 Task: Add in the project TreasureLine a sprint 'Light Speed'.
Action: Mouse moved to (258, 77)
Screenshot: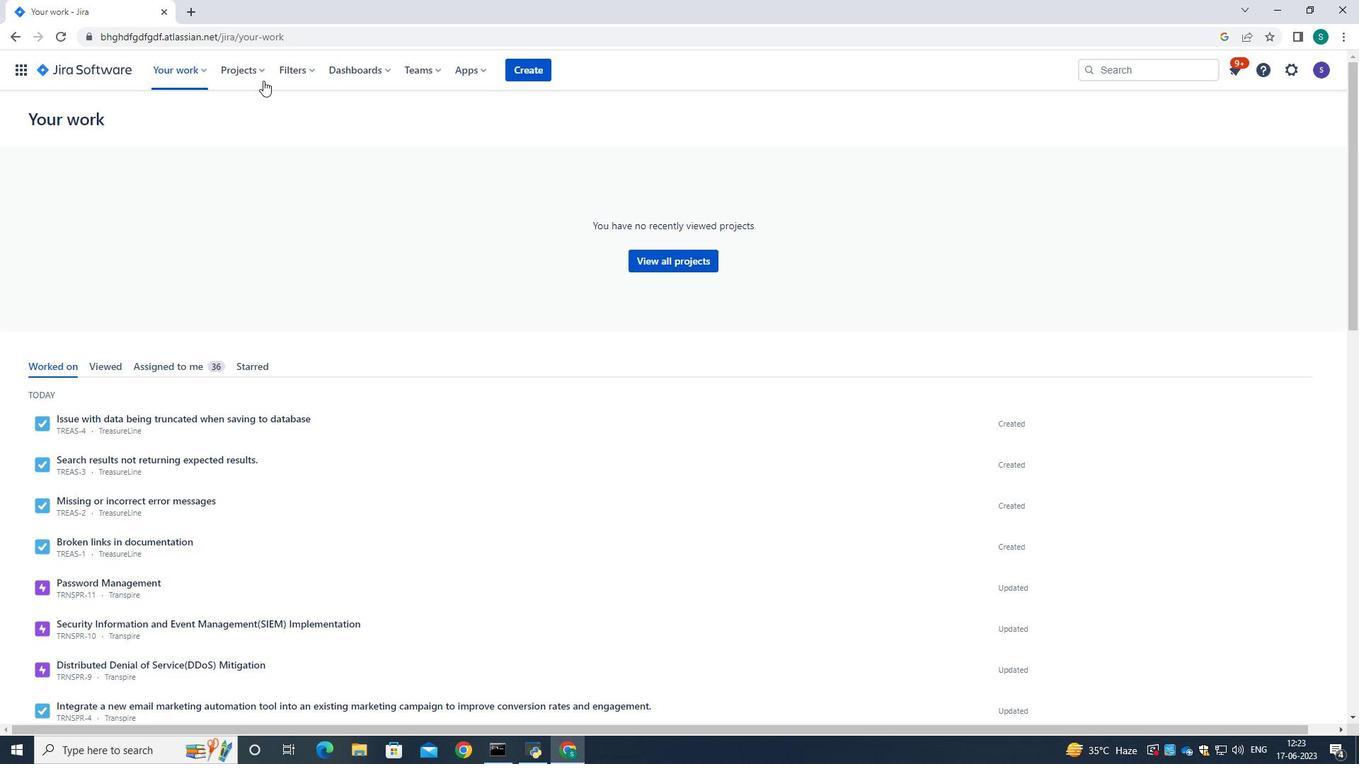 
Action: Mouse pressed left at (258, 77)
Screenshot: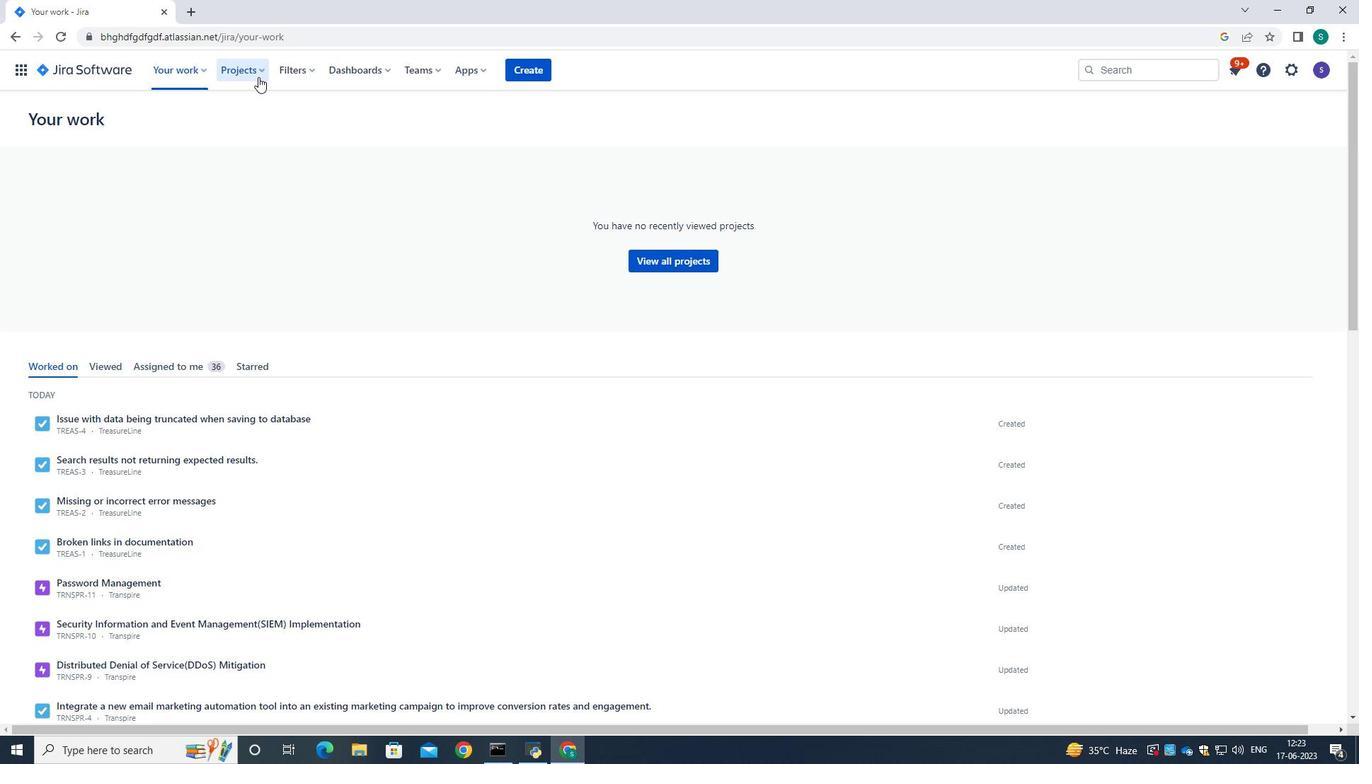 
Action: Mouse moved to (264, 140)
Screenshot: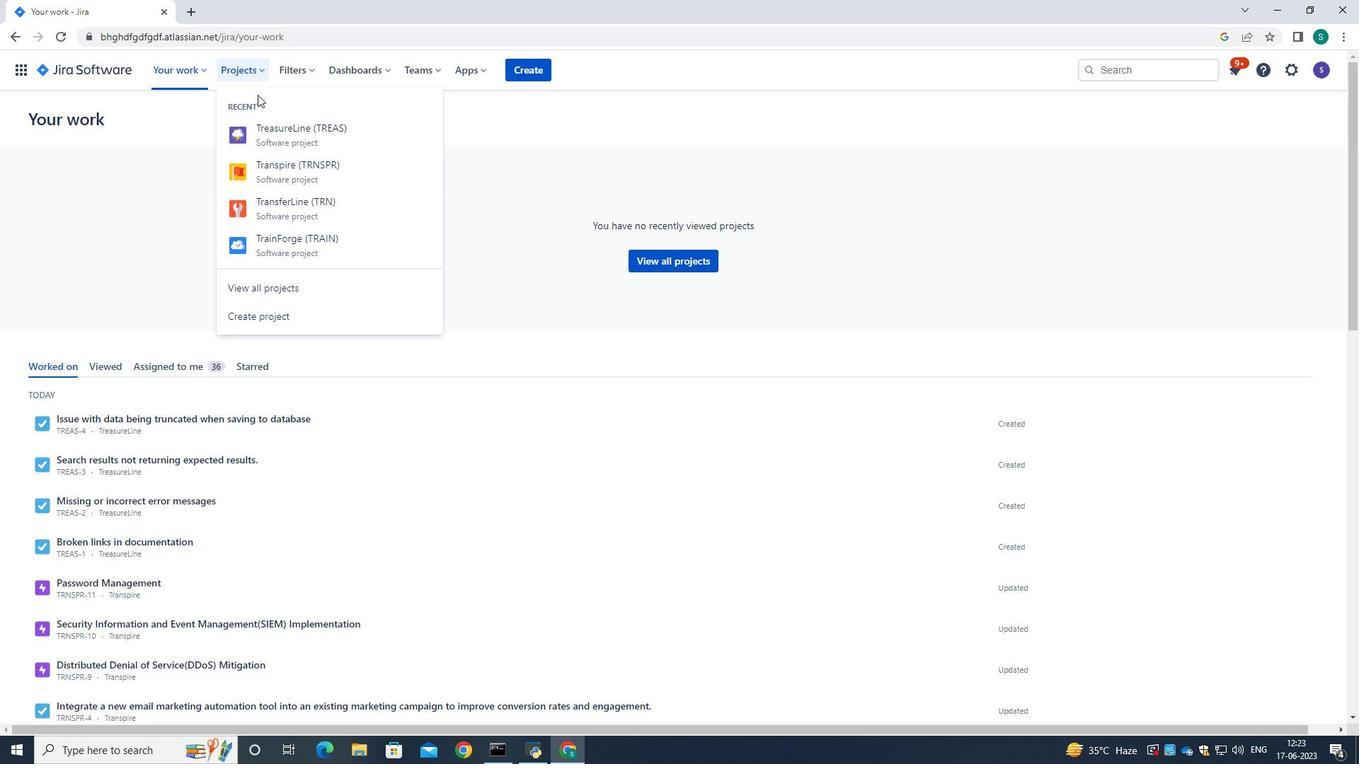 
Action: Mouse pressed left at (264, 140)
Screenshot: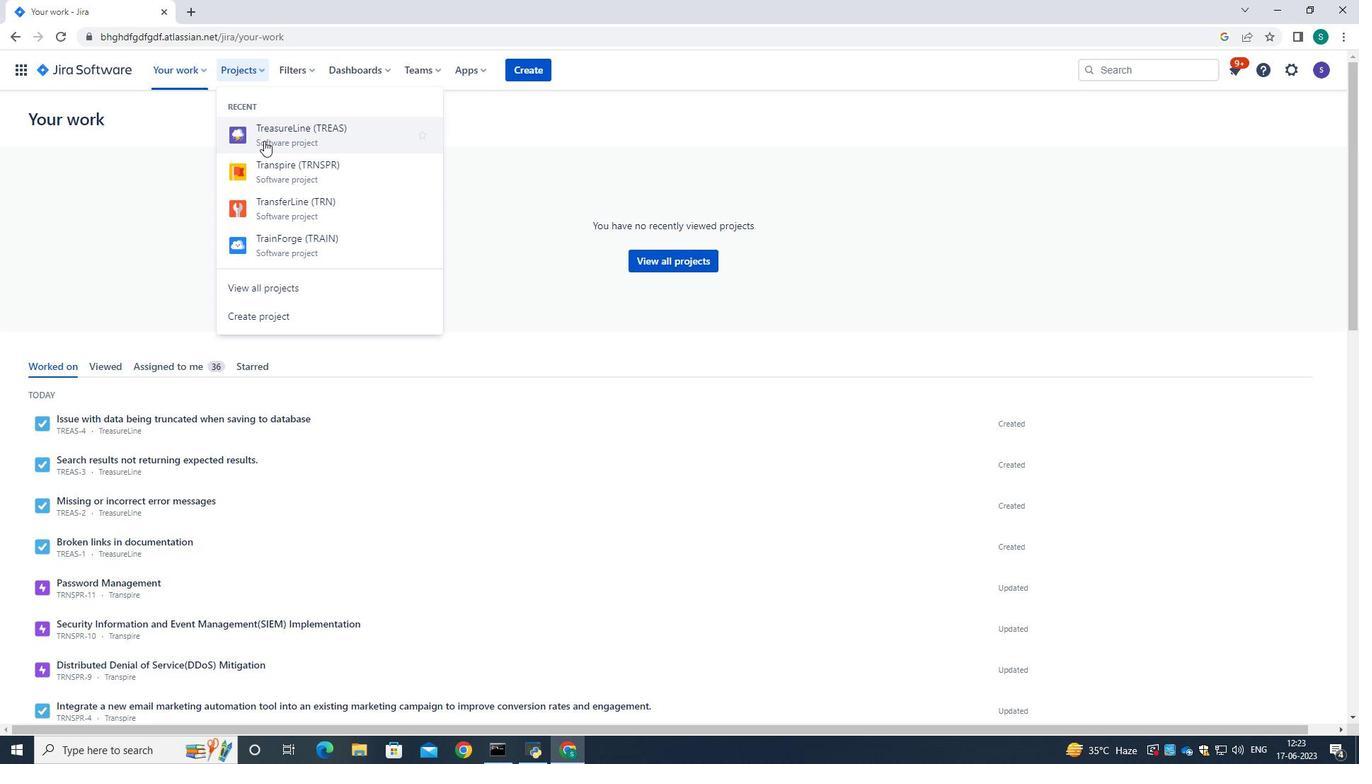 
Action: Mouse moved to (74, 214)
Screenshot: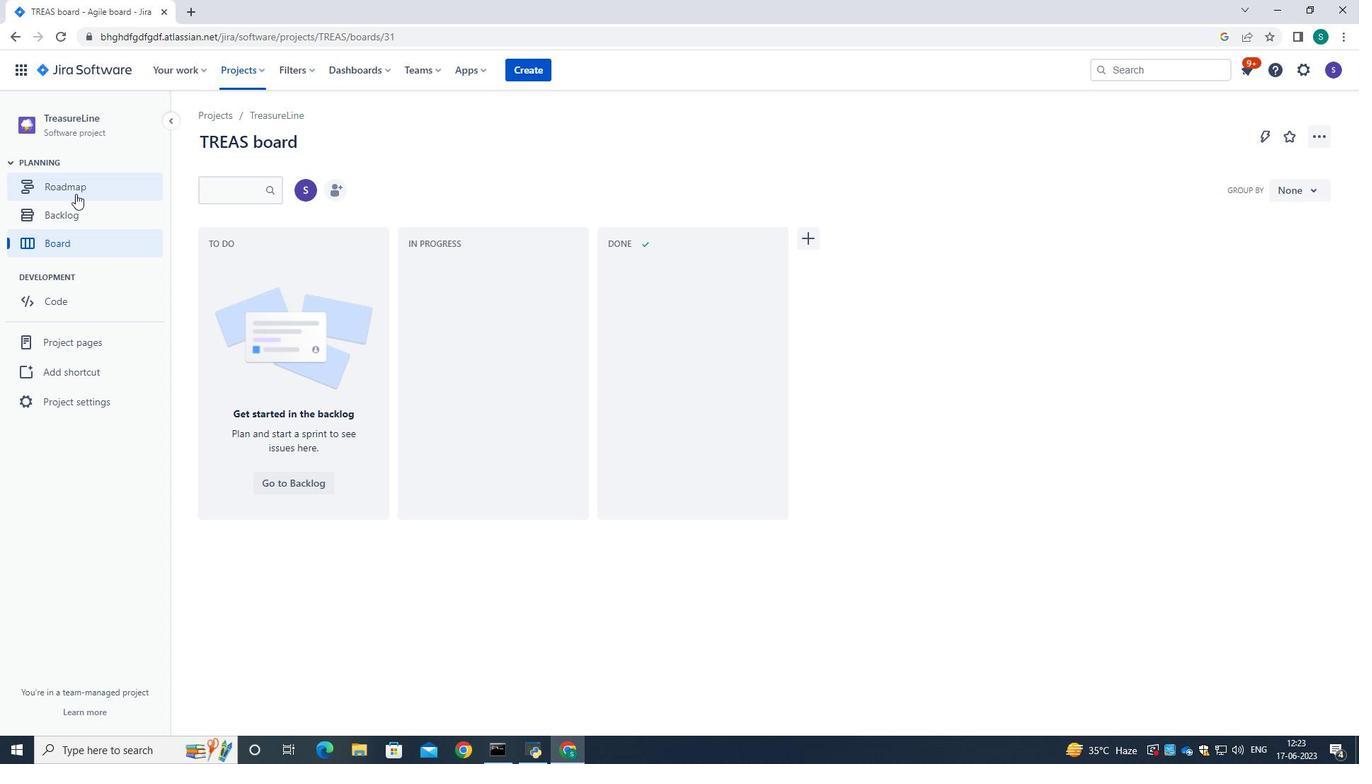 
Action: Mouse pressed left at (74, 214)
Screenshot: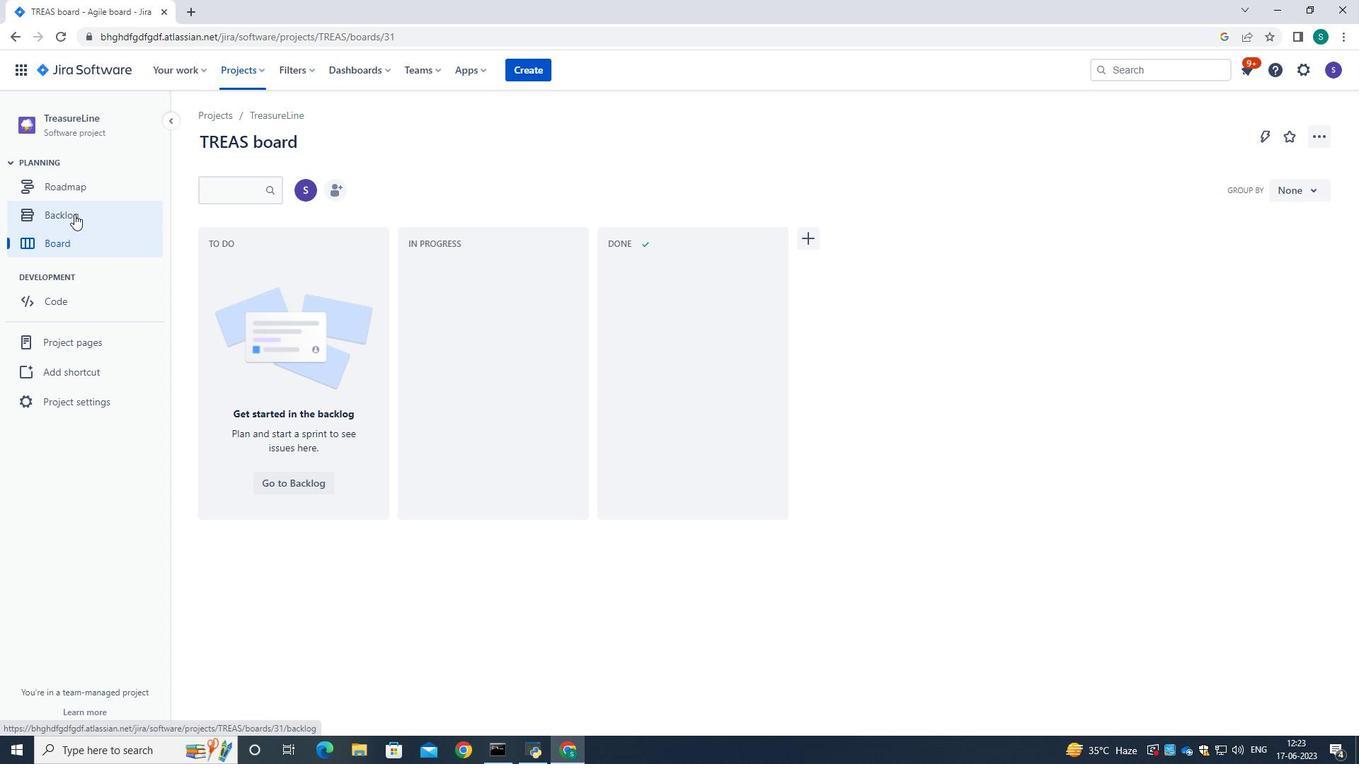 
Action: Mouse moved to (505, 269)
Screenshot: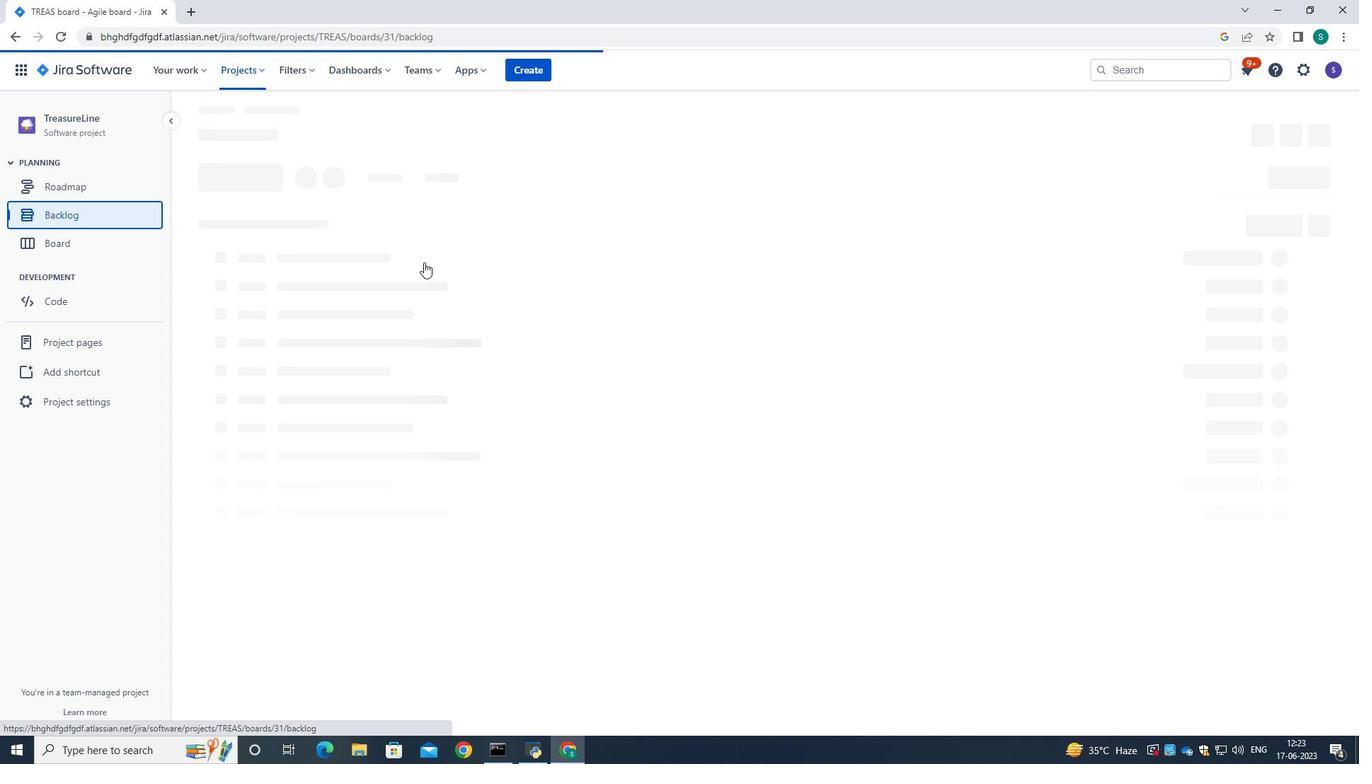 
Action: Mouse scrolled (505, 269) with delta (0, 0)
Screenshot: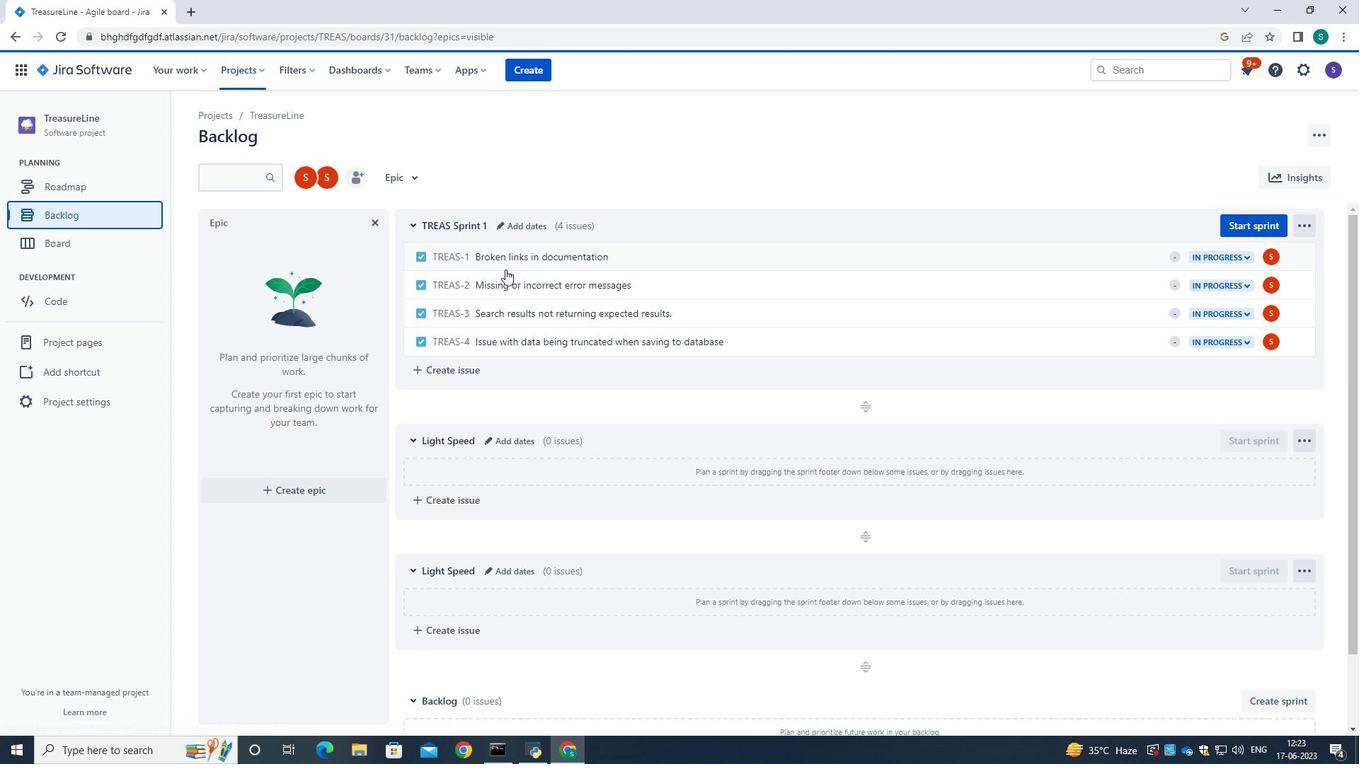 
Action: Mouse scrolled (505, 269) with delta (0, 0)
Screenshot: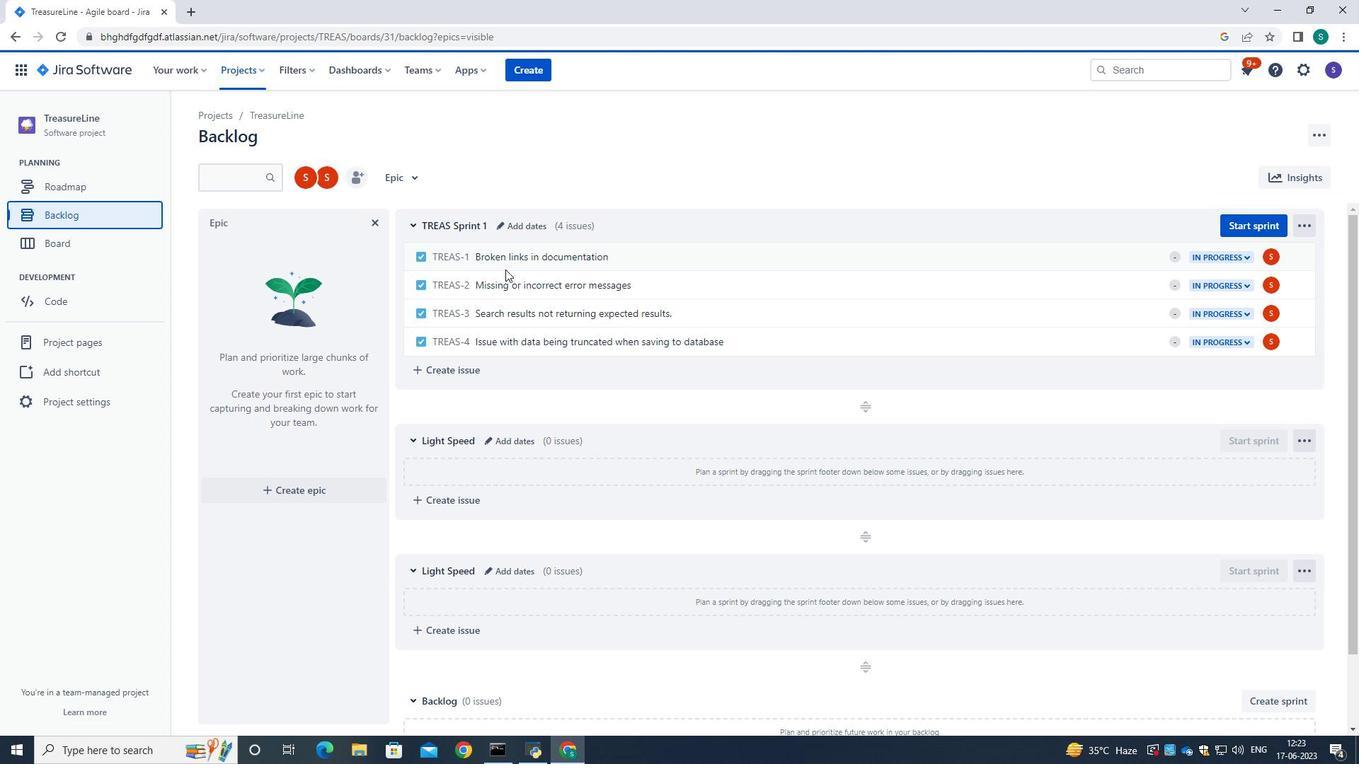 
Action: Mouse scrolled (505, 269) with delta (0, 0)
Screenshot: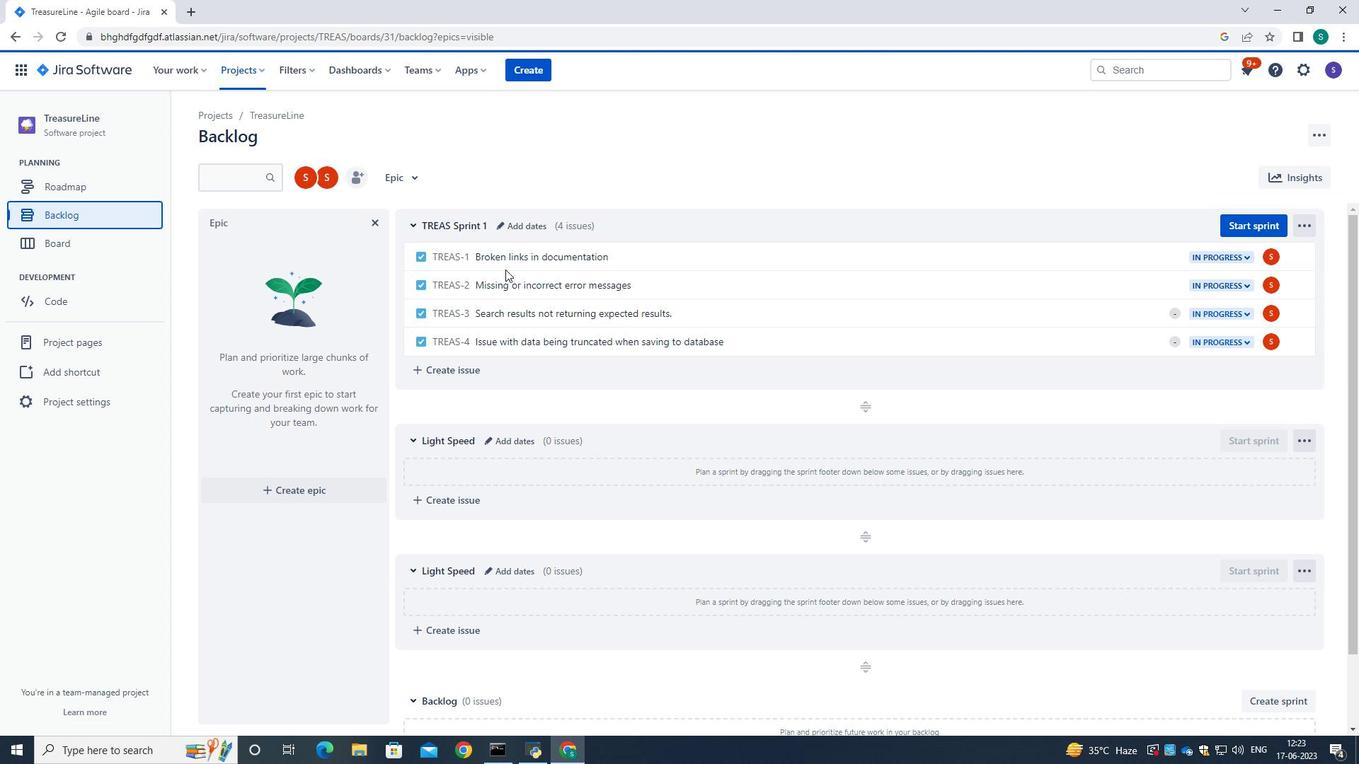 
Action: Mouse scrolled (505, 269) with delta (0, 0)
Screenshot: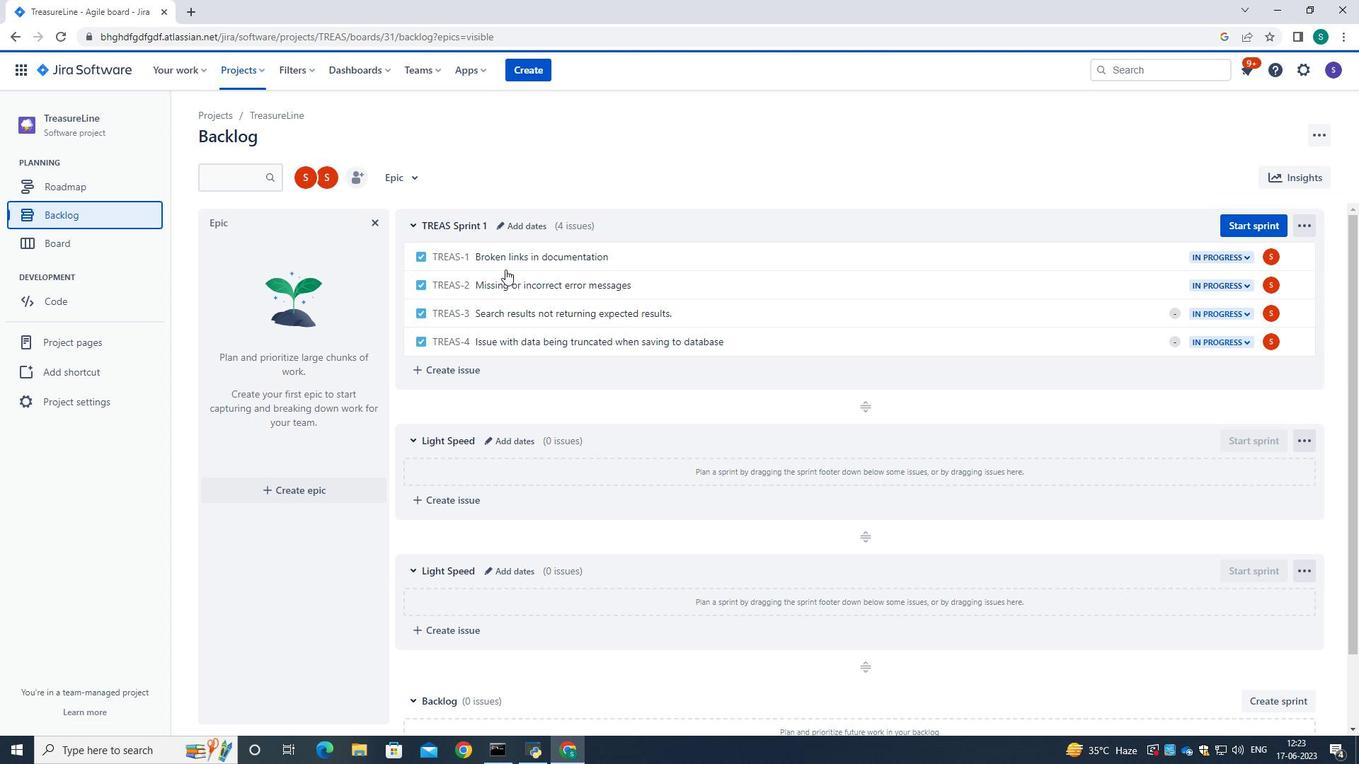 
Action: Mouse scrolled (505, 270) with delta (0, 0)
Screenshot: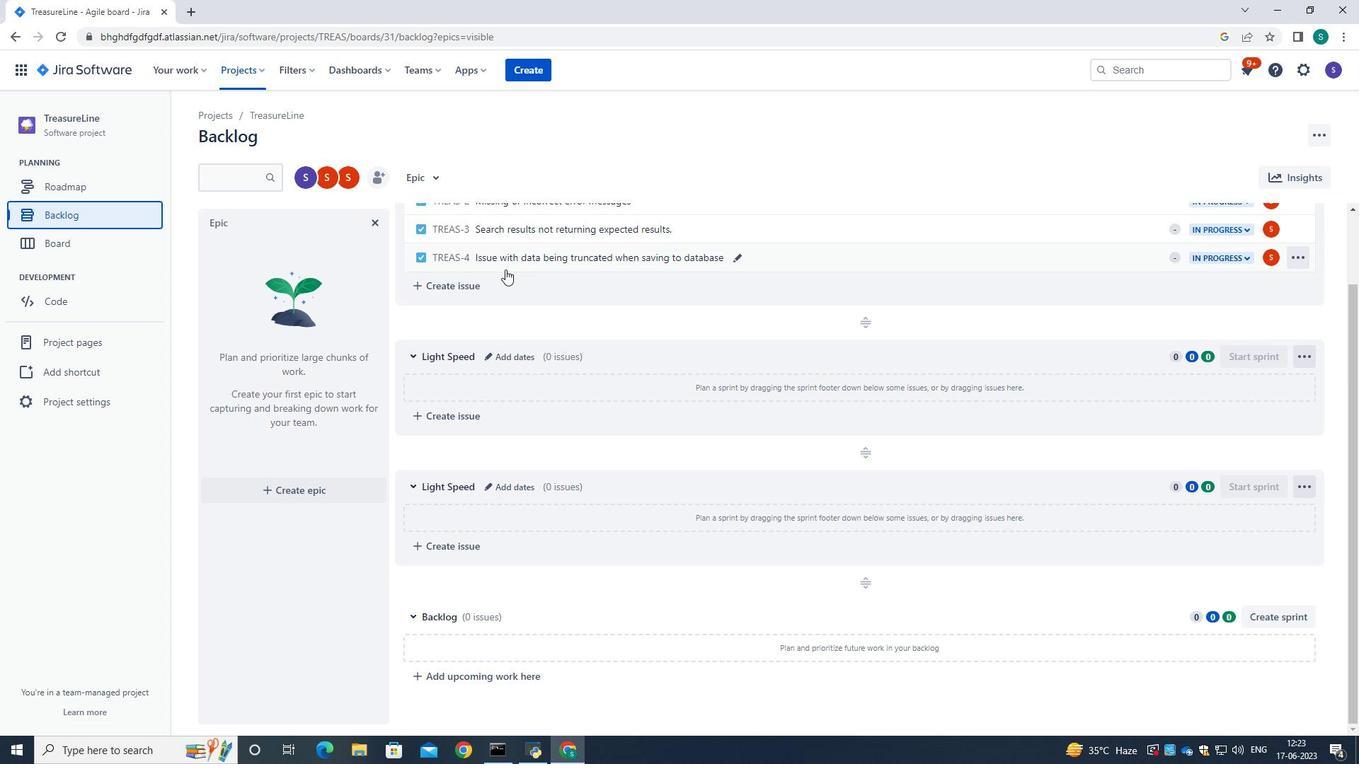 
Action: Mouse scrolled (505, 270) with delta (0, 0)
Screenshot: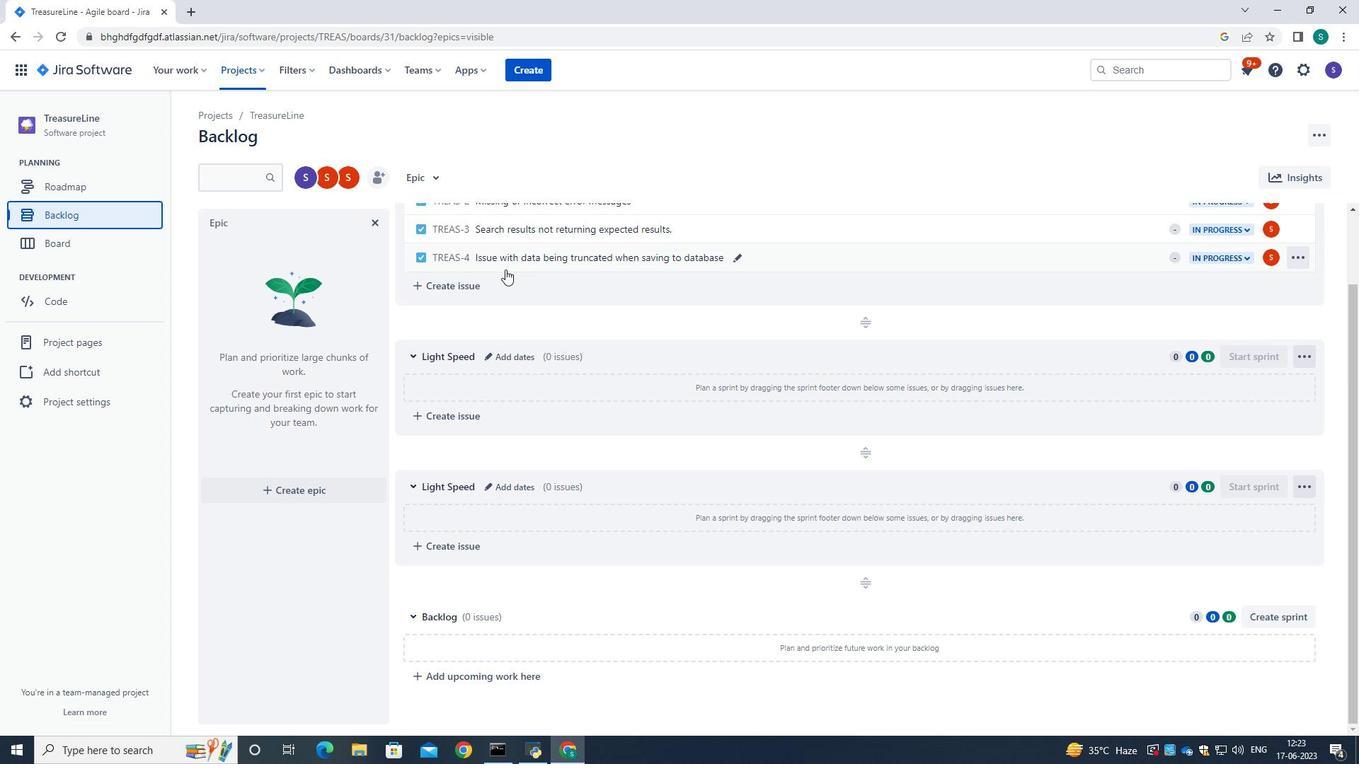 
Action: Mouse scrolled (505, 270) with delta (0, 0)
Screenshot: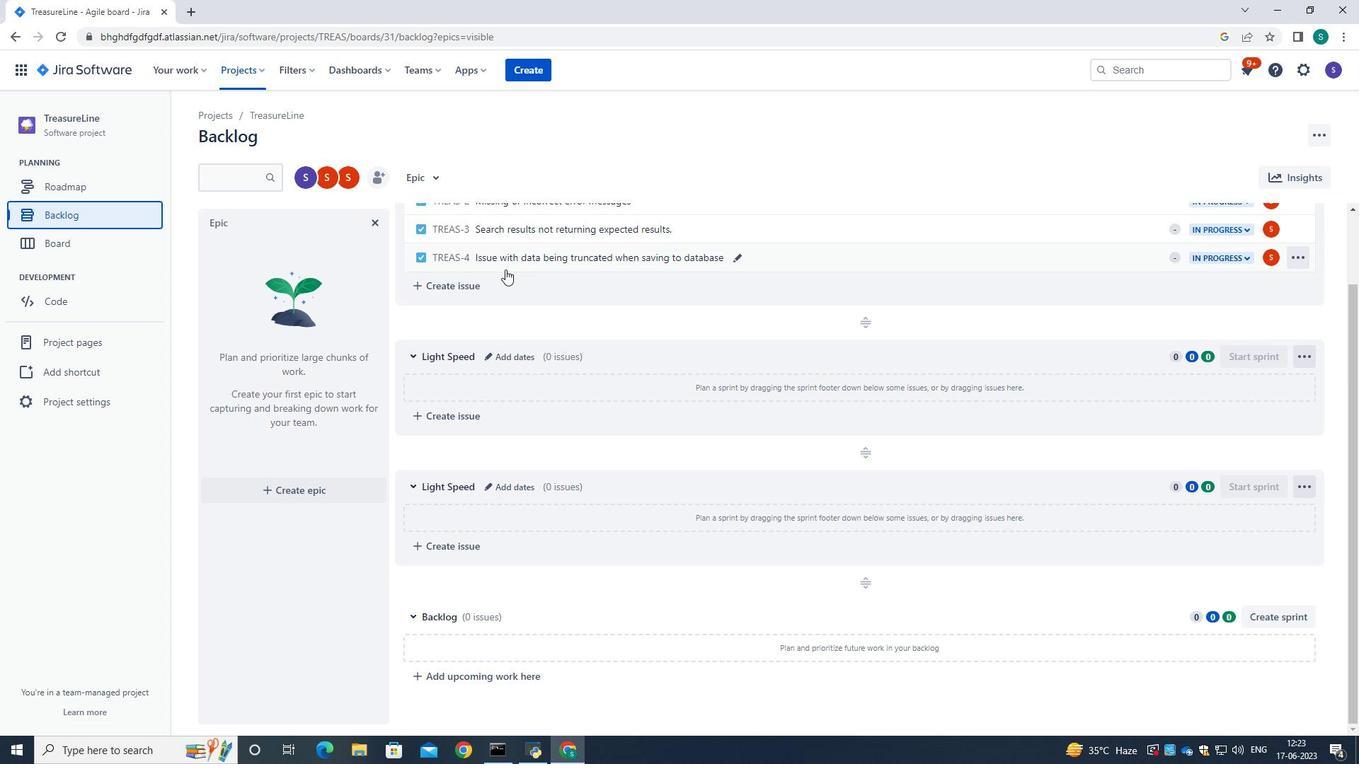 
Action: Mouse scrolled (505, 270) with delta (0, 0)
Screenshot: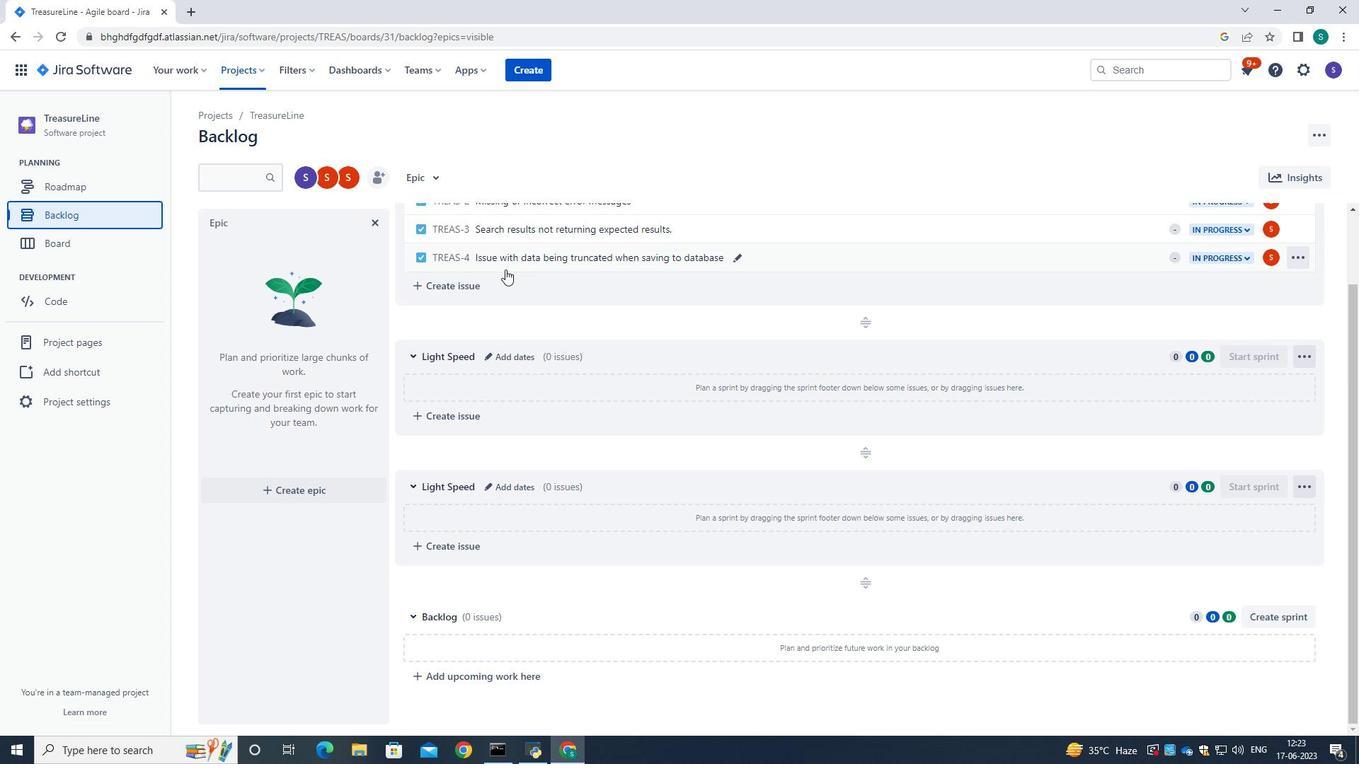
Action: Mouse moved to (506, 270)
Screenshot: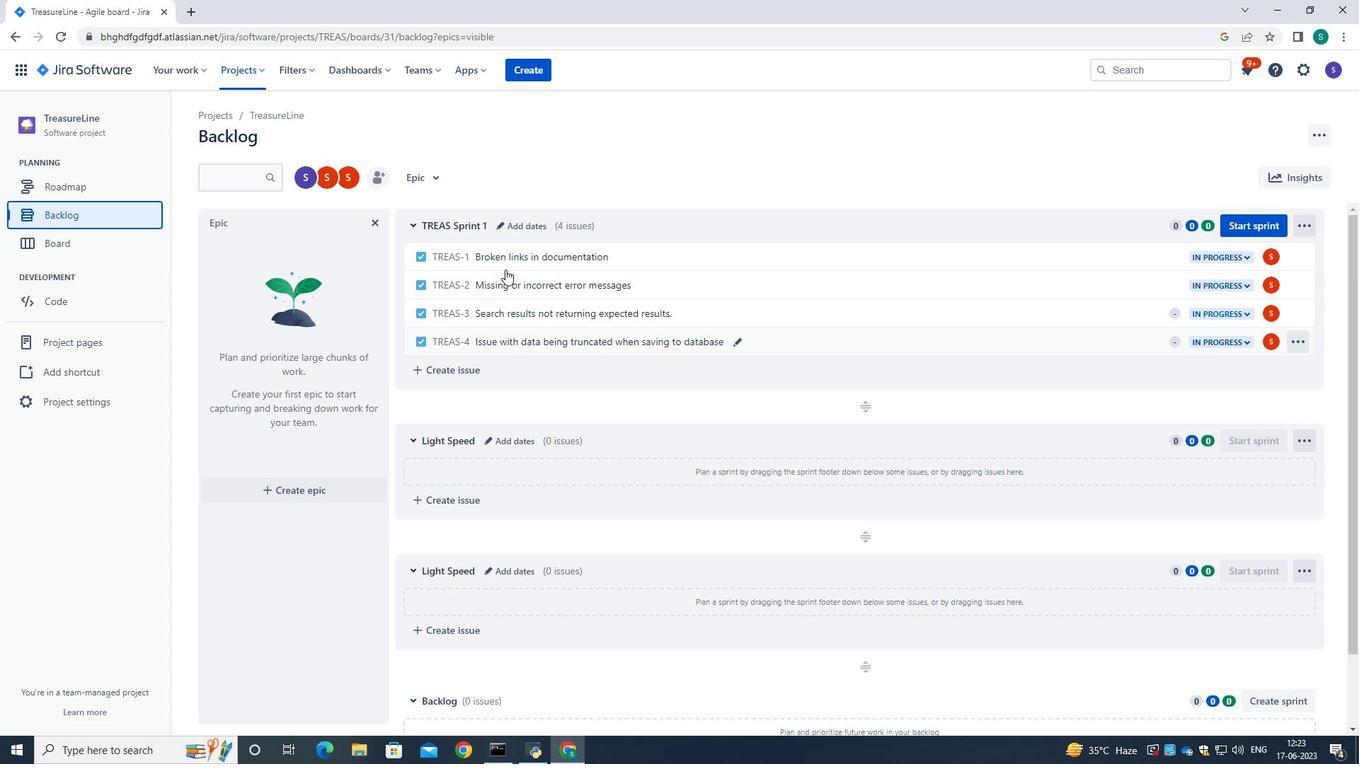 
Action: Mouse scrolled (506, 269) with delta (0, 0)
Screenshot: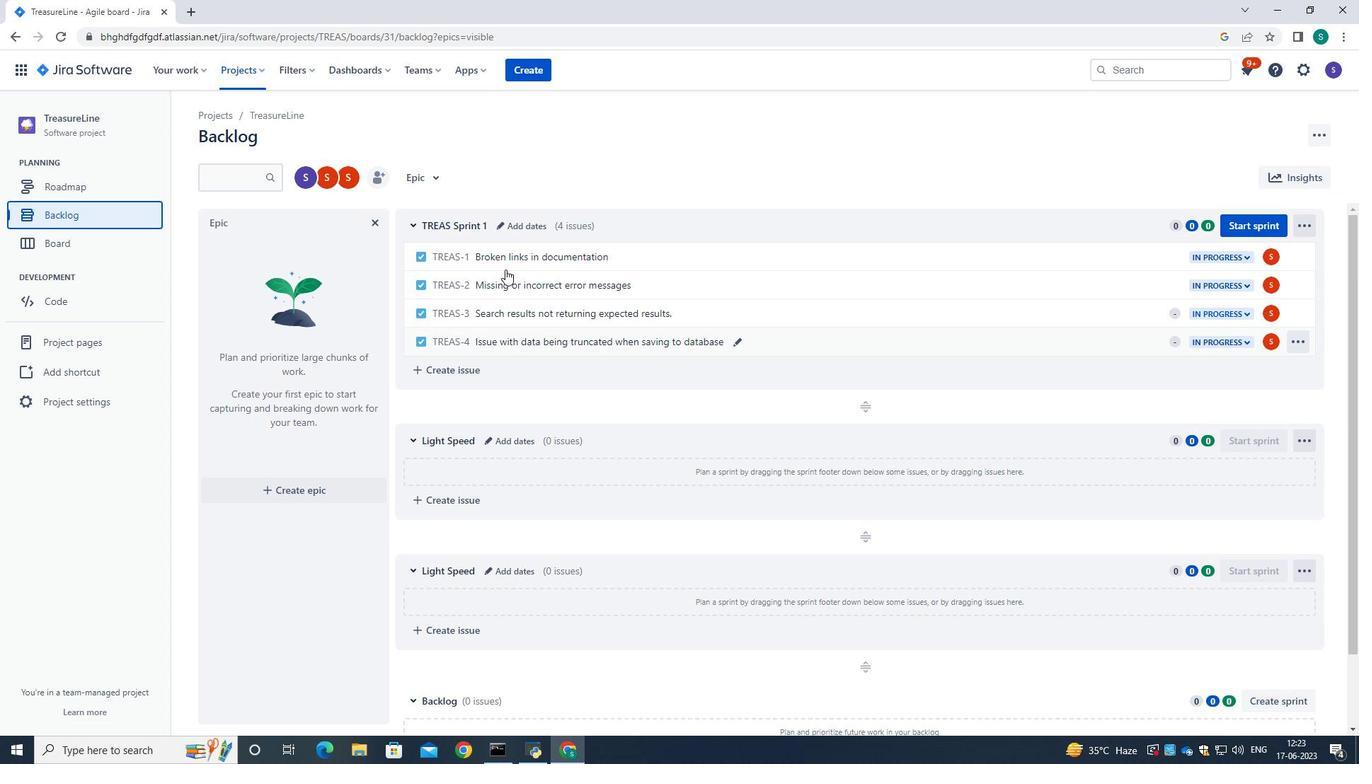 
Action: Mouse moved to (506, 271)
Screenshot: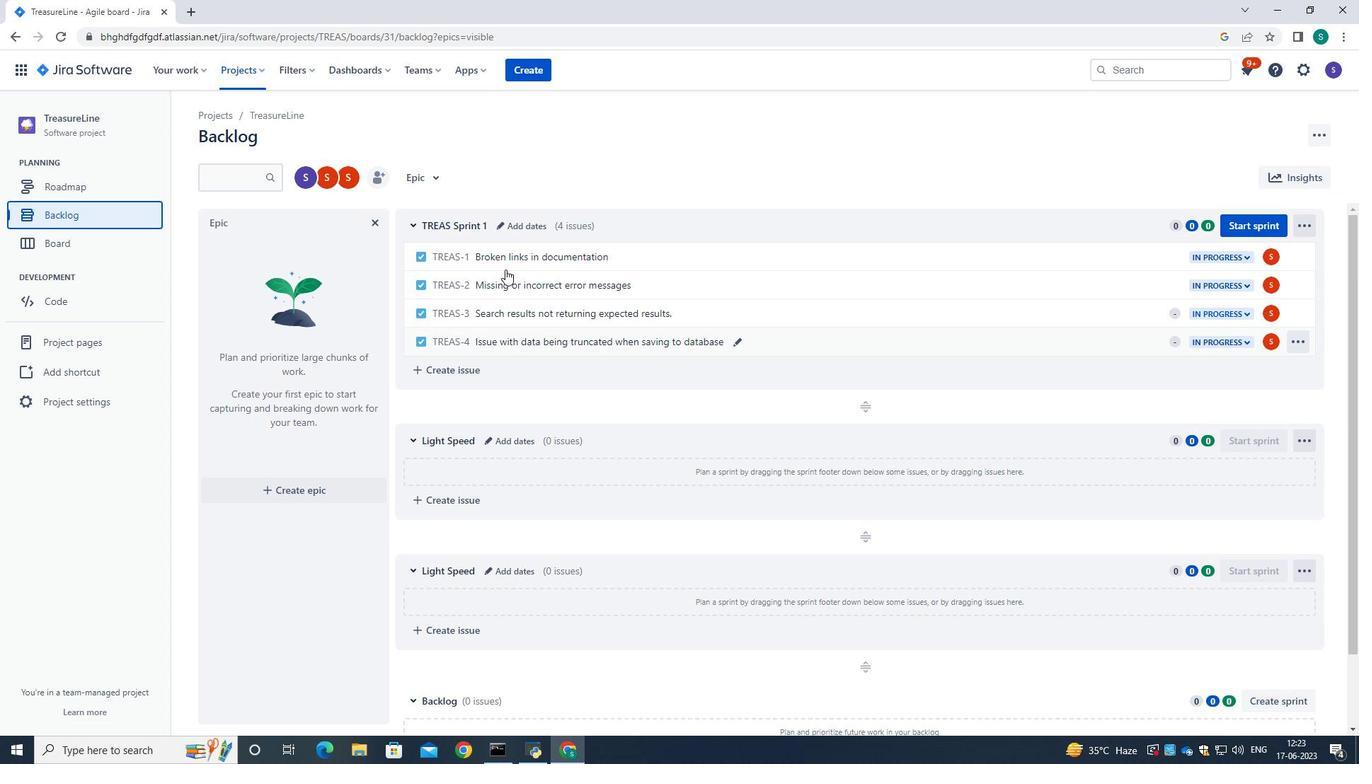 
Action: Mouse scrolled (506, 270) with delta (0, 0)
Screenshot: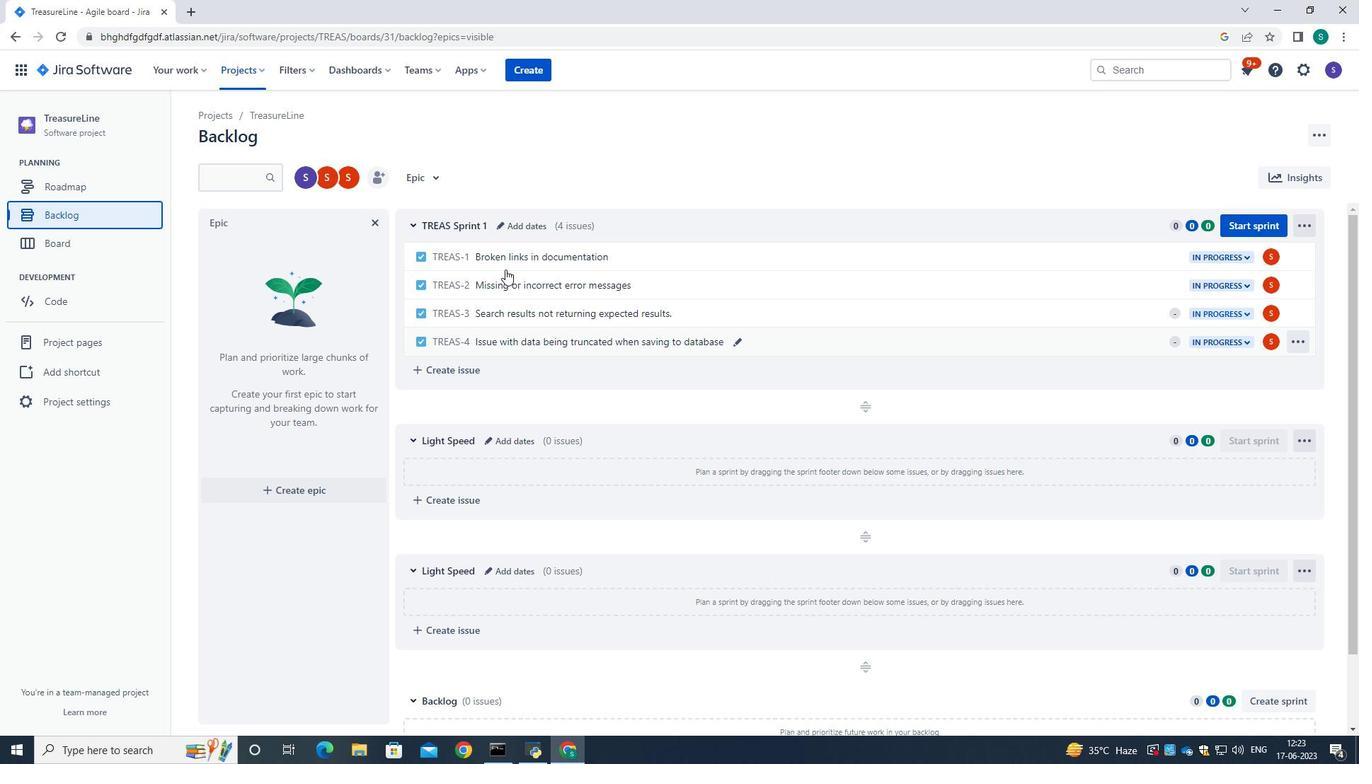 
Action: Mouse scrolled (506, 270) with delta (0, 0)
Screenshot: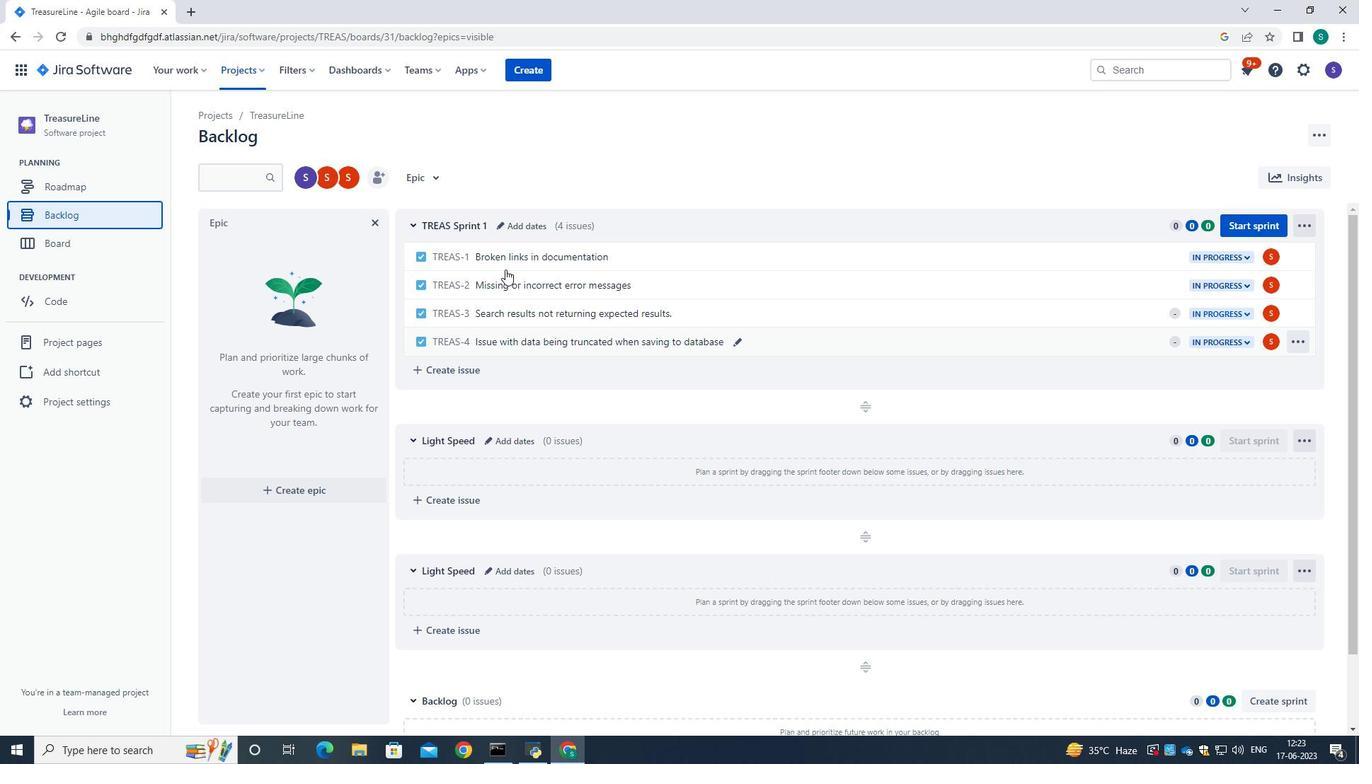 
Action: Mouse scrolled (506, 270) with delta (0, 0)
Screenshot: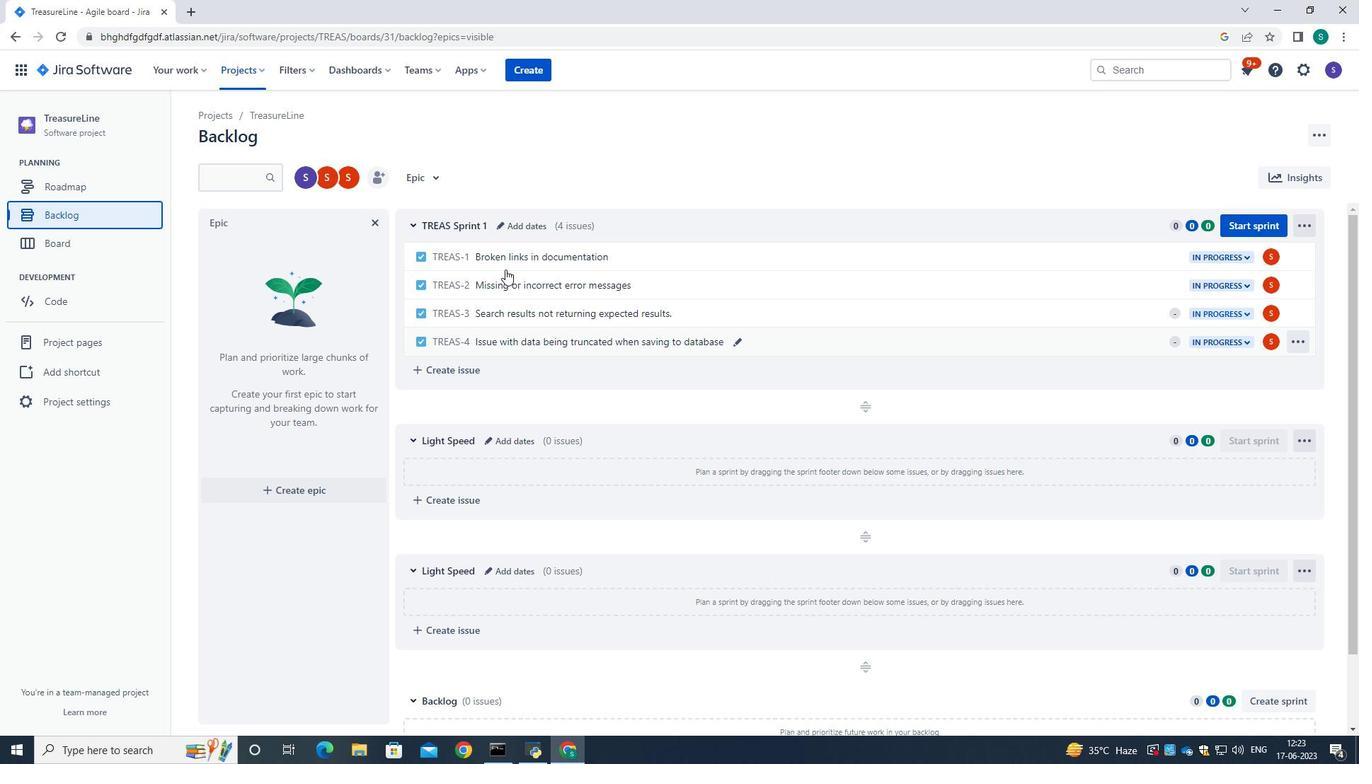
Action: Mouse scrolled (506, 270) with delta (0, 0)
Screenshot: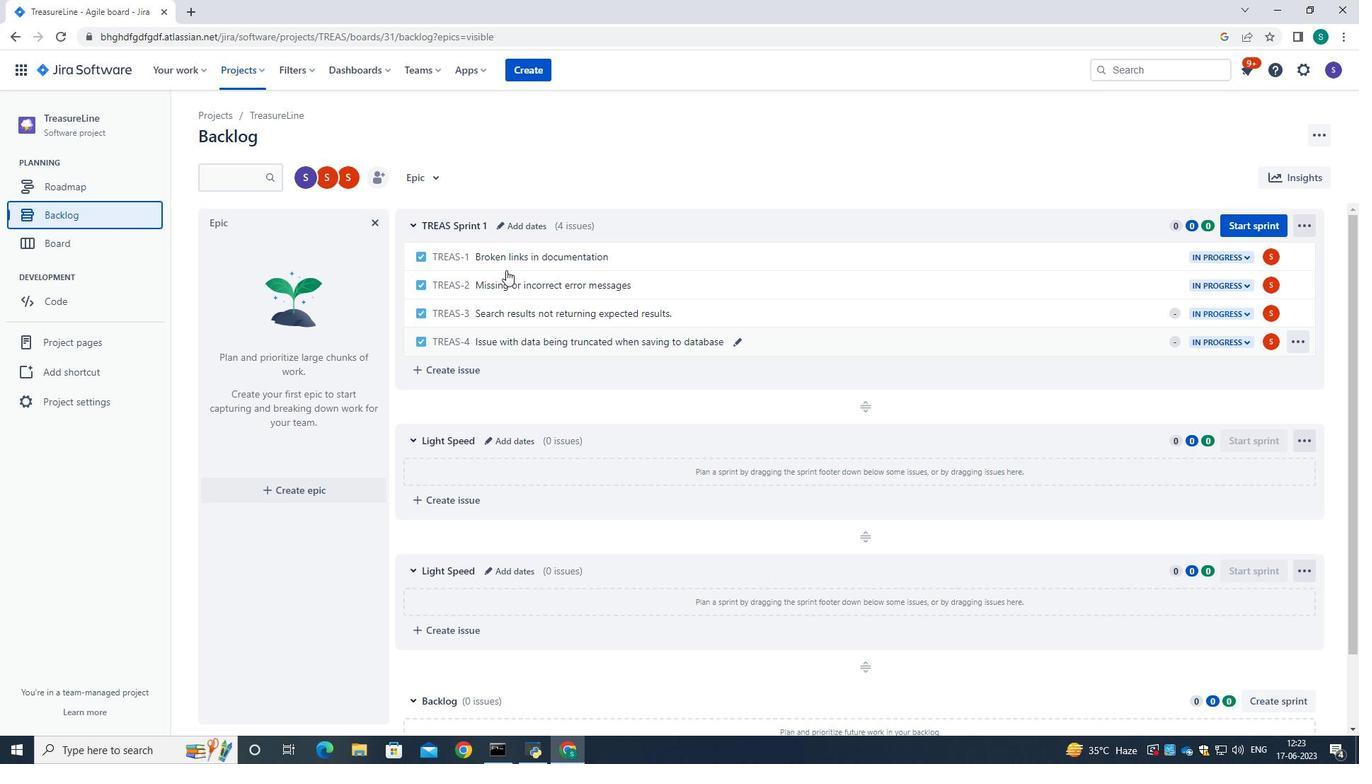 
Action: Mouse moved to (509, 273)
Screenshot: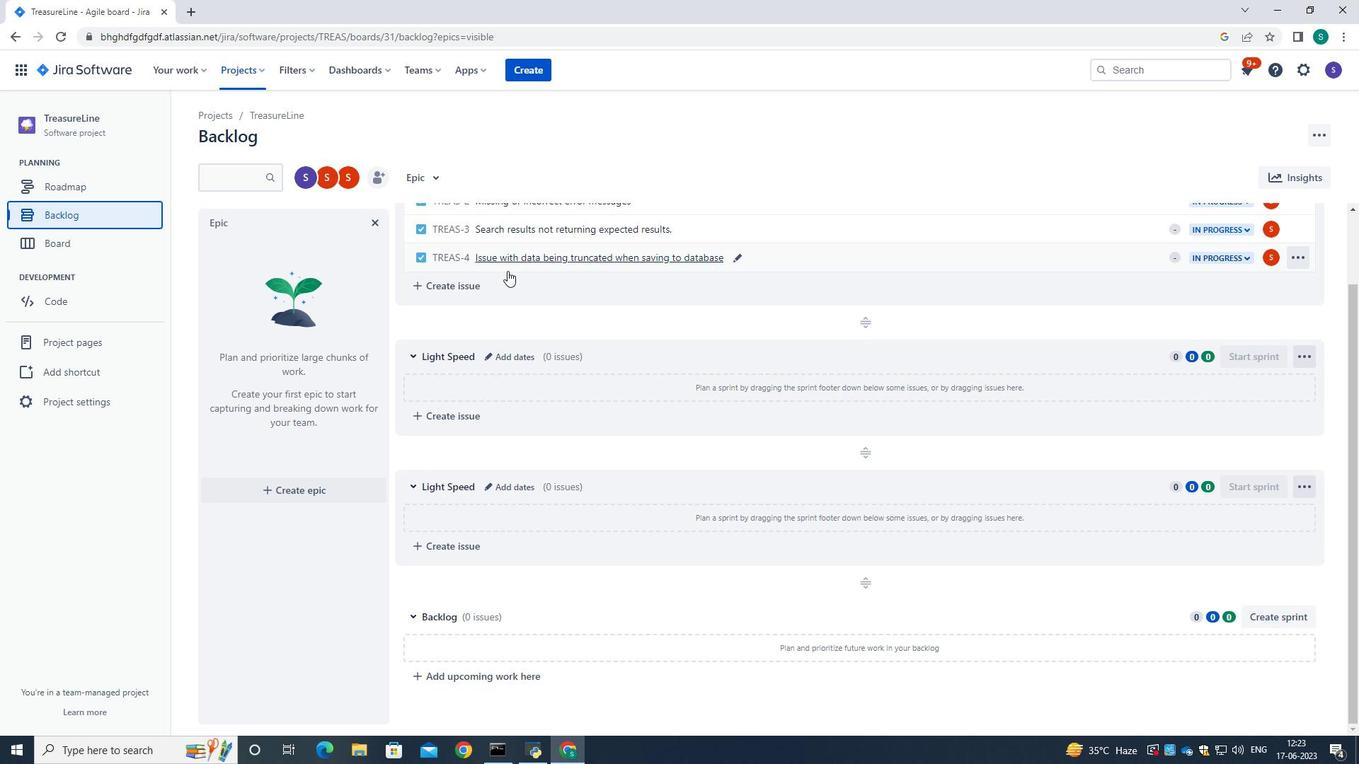 
Action: Mouse scrolled (509, 272) with delta (0, 0)
Screenshot: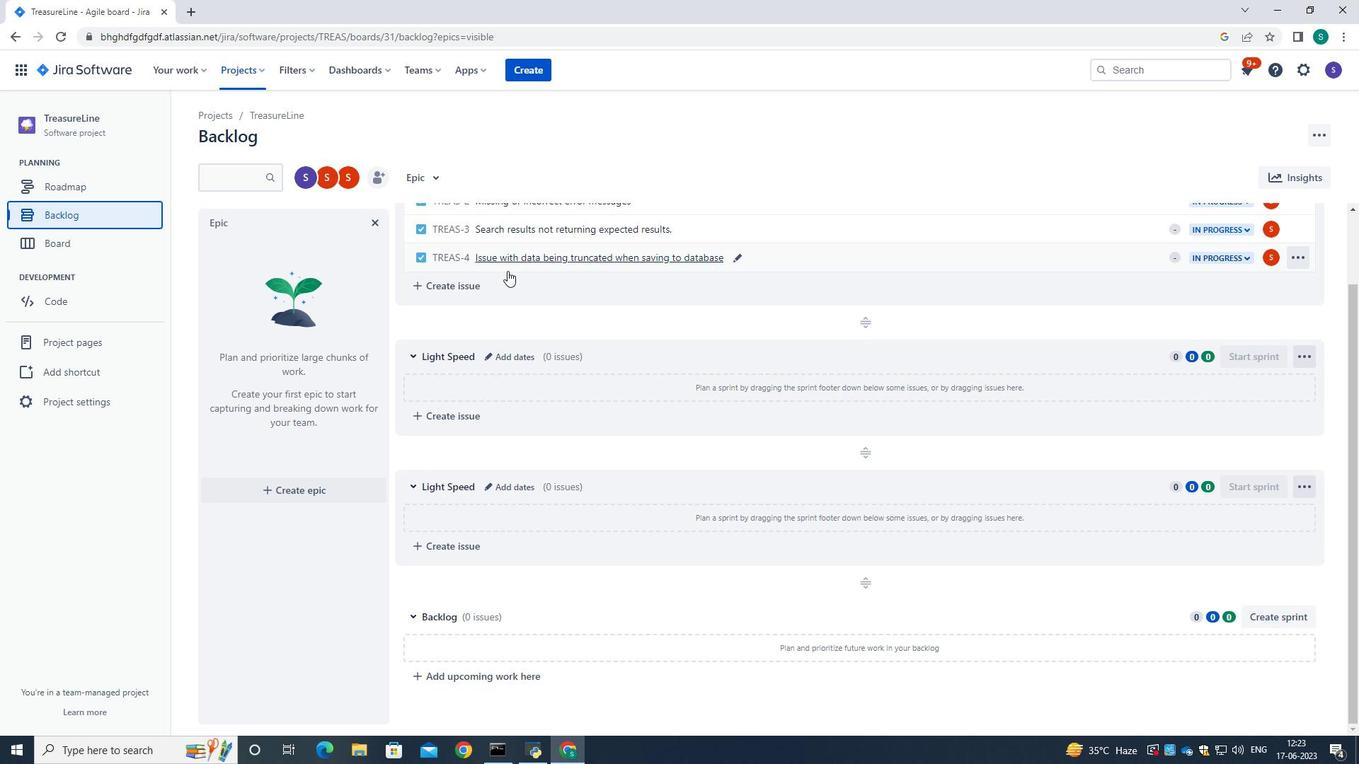 
Action: Mouse moved to (1296, 616)
Screenshot: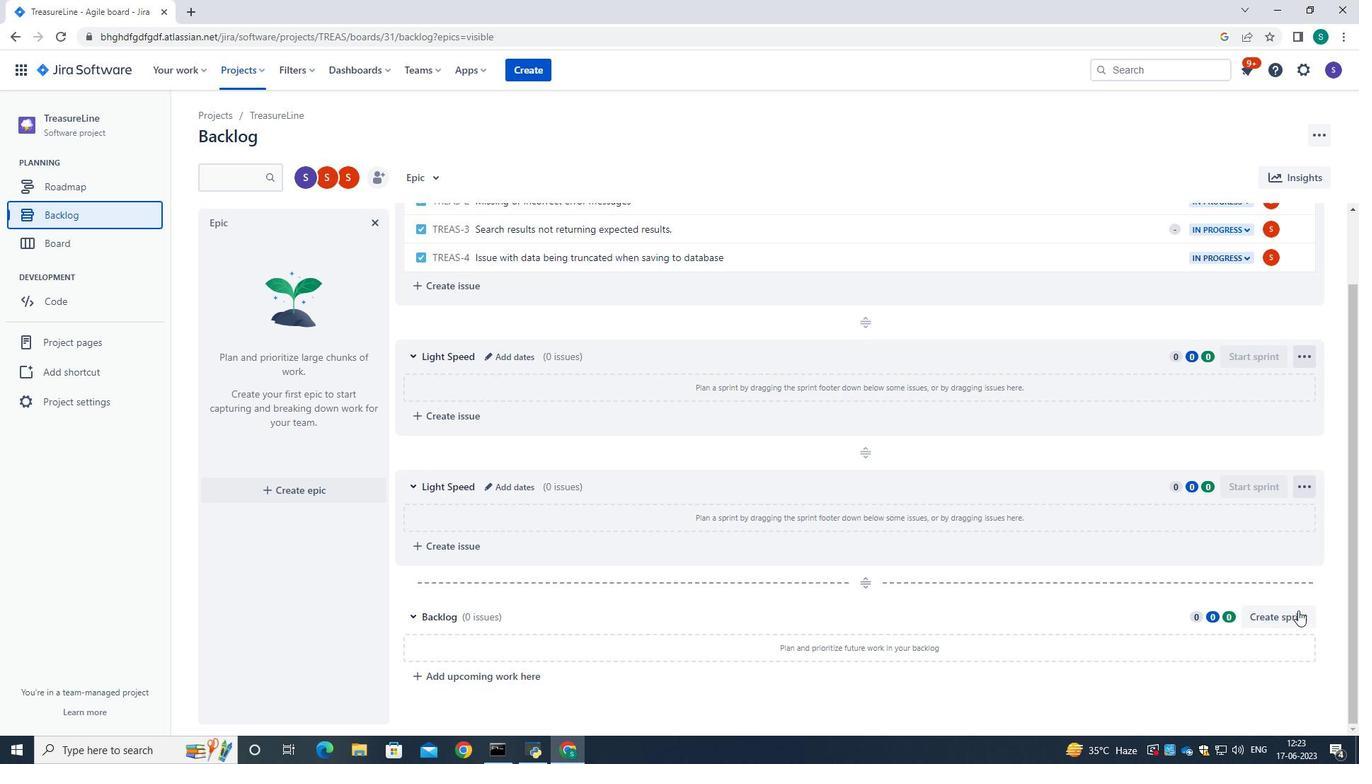 
Action: Mouse pressed left at (1296, 616)
Screenshot: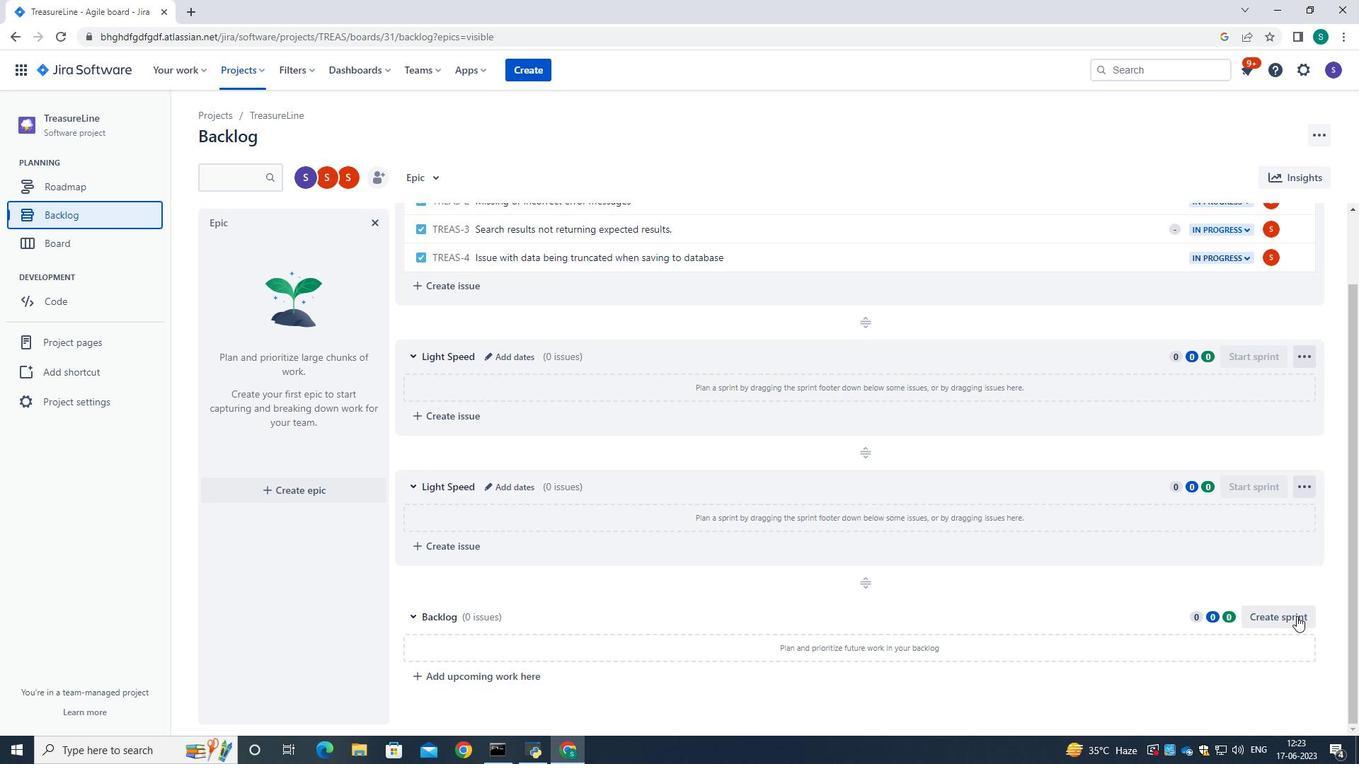 
Action: Mouse moved to (499, 622)
Screenshot: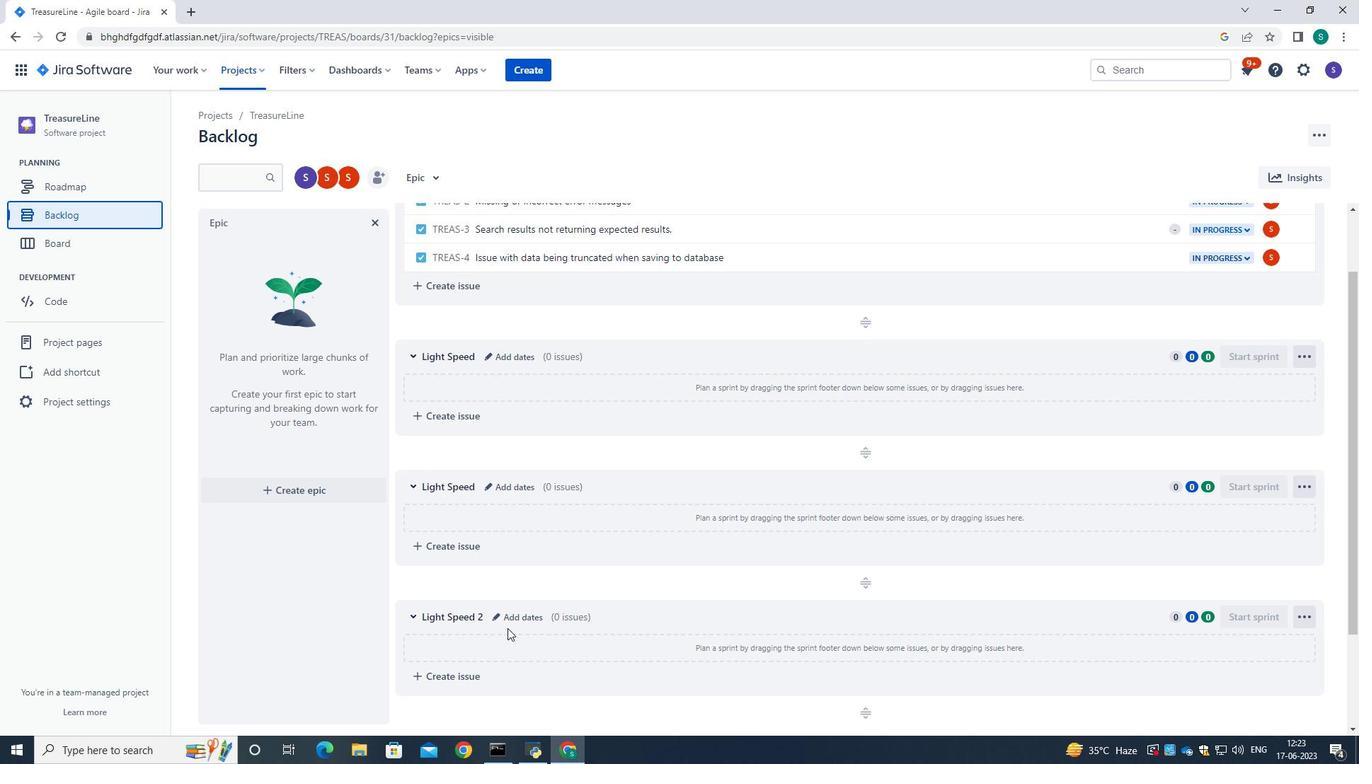 
Action: Mouse pressed left at (499, 622)
Screenshot: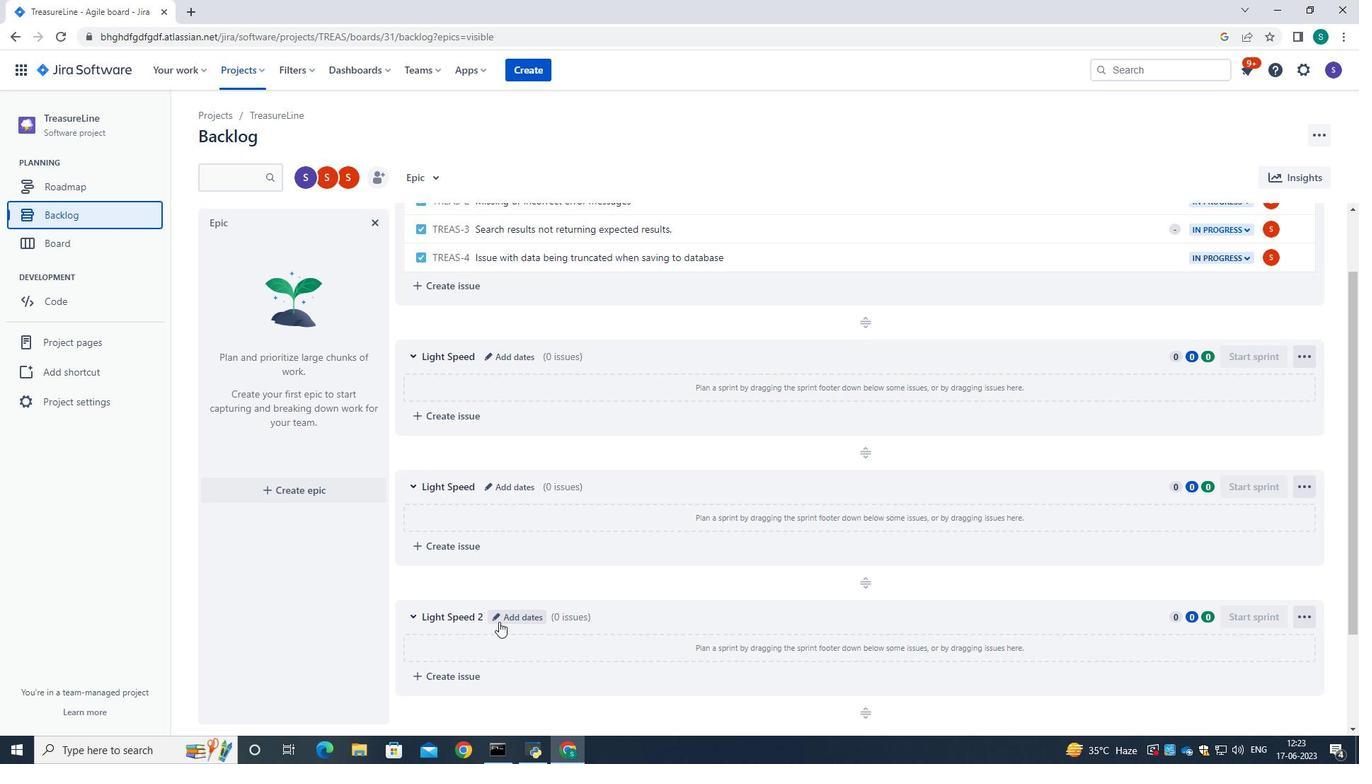 
Action: Mouse moved to (577, 181)
Screenshot: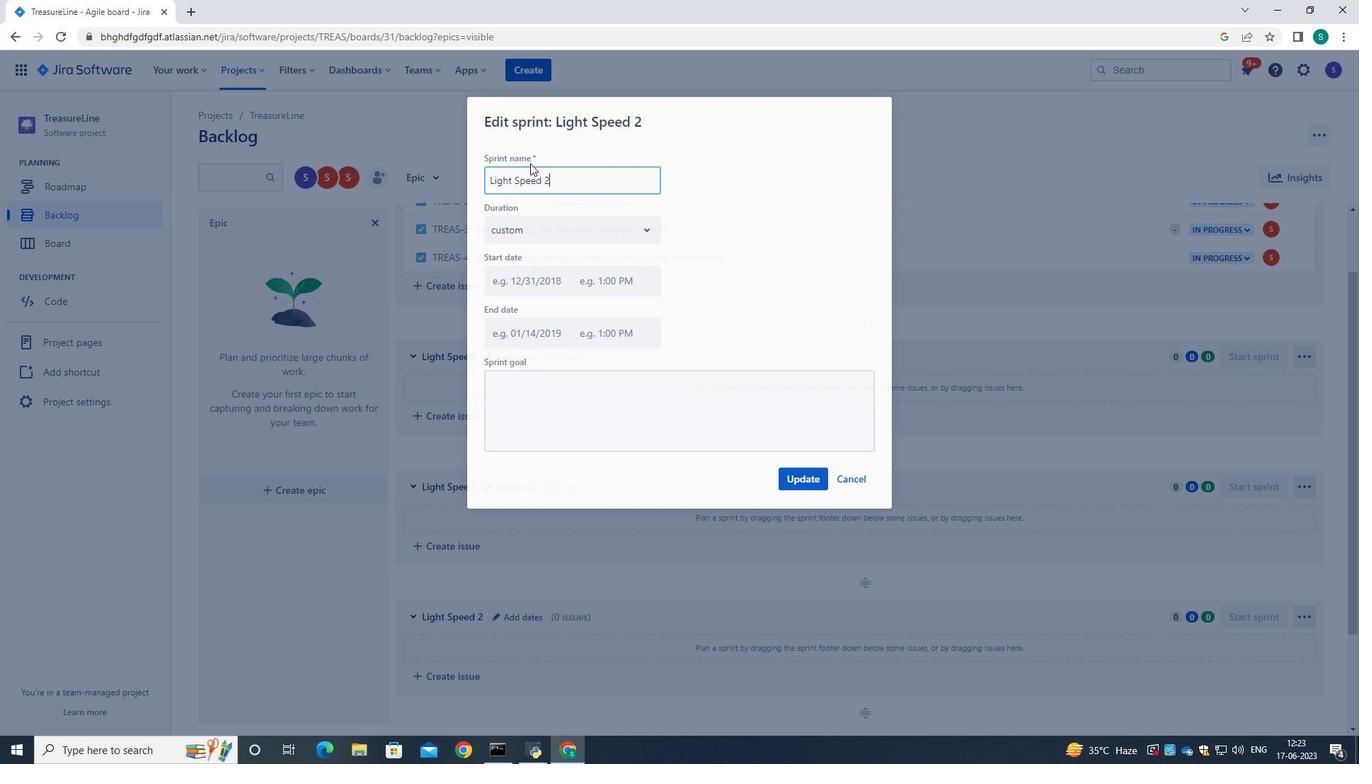 
Action: Mouse pressed left at (577, 181)
Screenshot: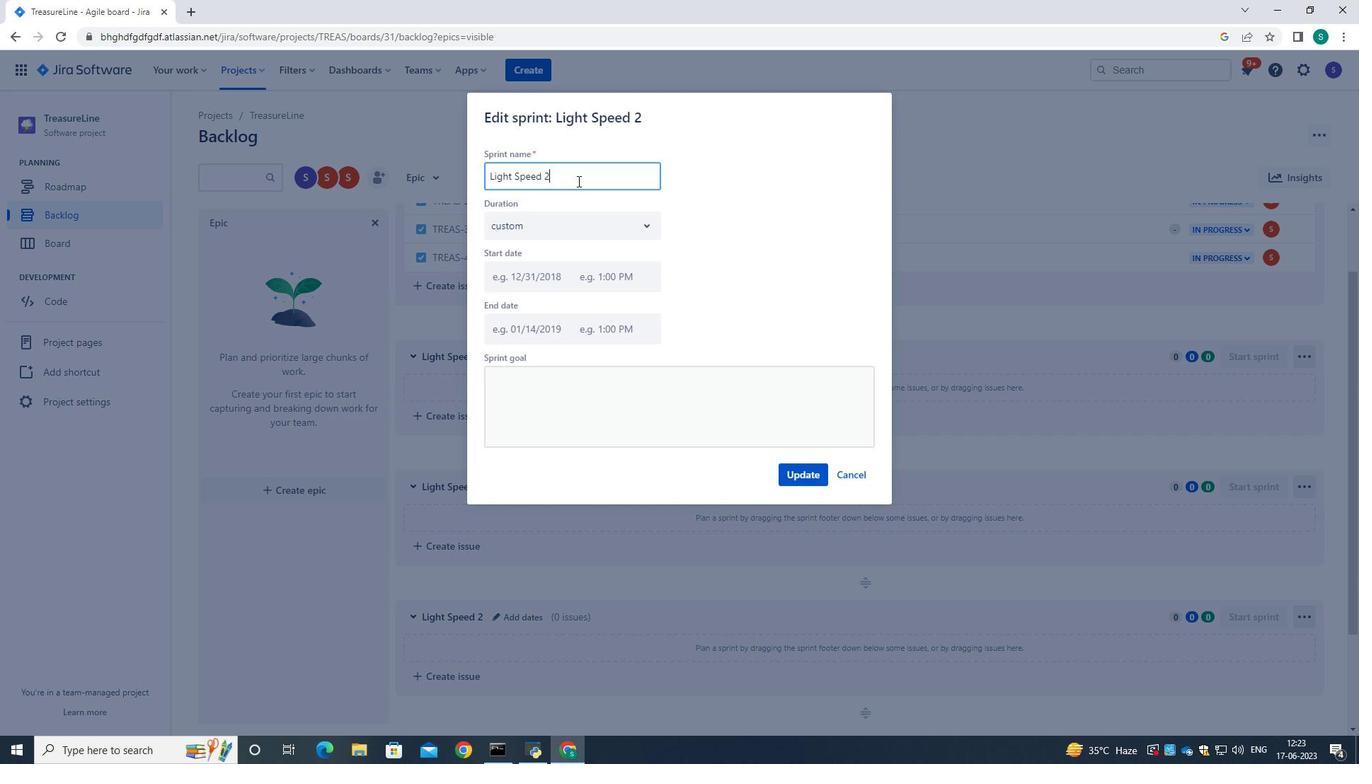 
Action: Mouse moved to (426, 161)
Screenshot: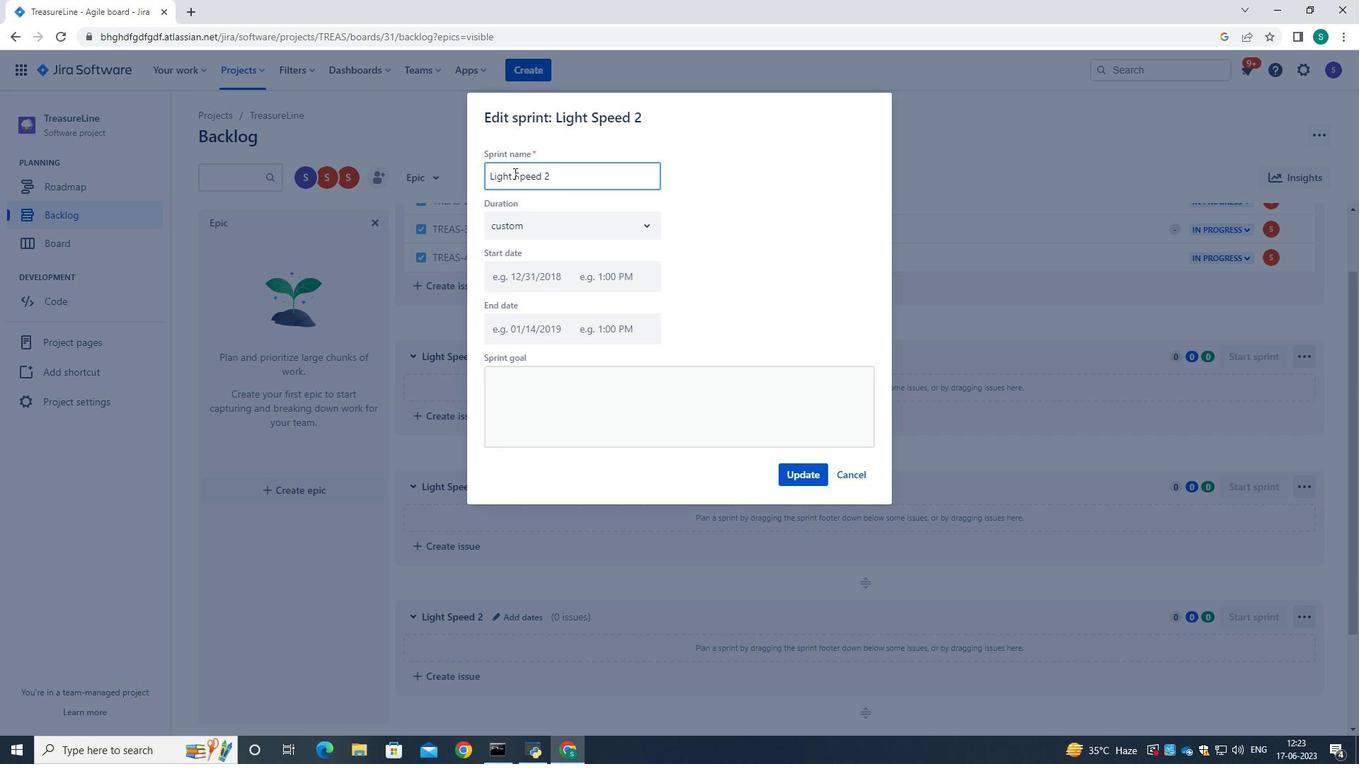 
Action: Key pressed <Key.backspace><Key.caps_lock>L<Key.caps_lock>ight<Key.space><Key.caps_lock>S<Key.caps_lock>peed
Screenshot: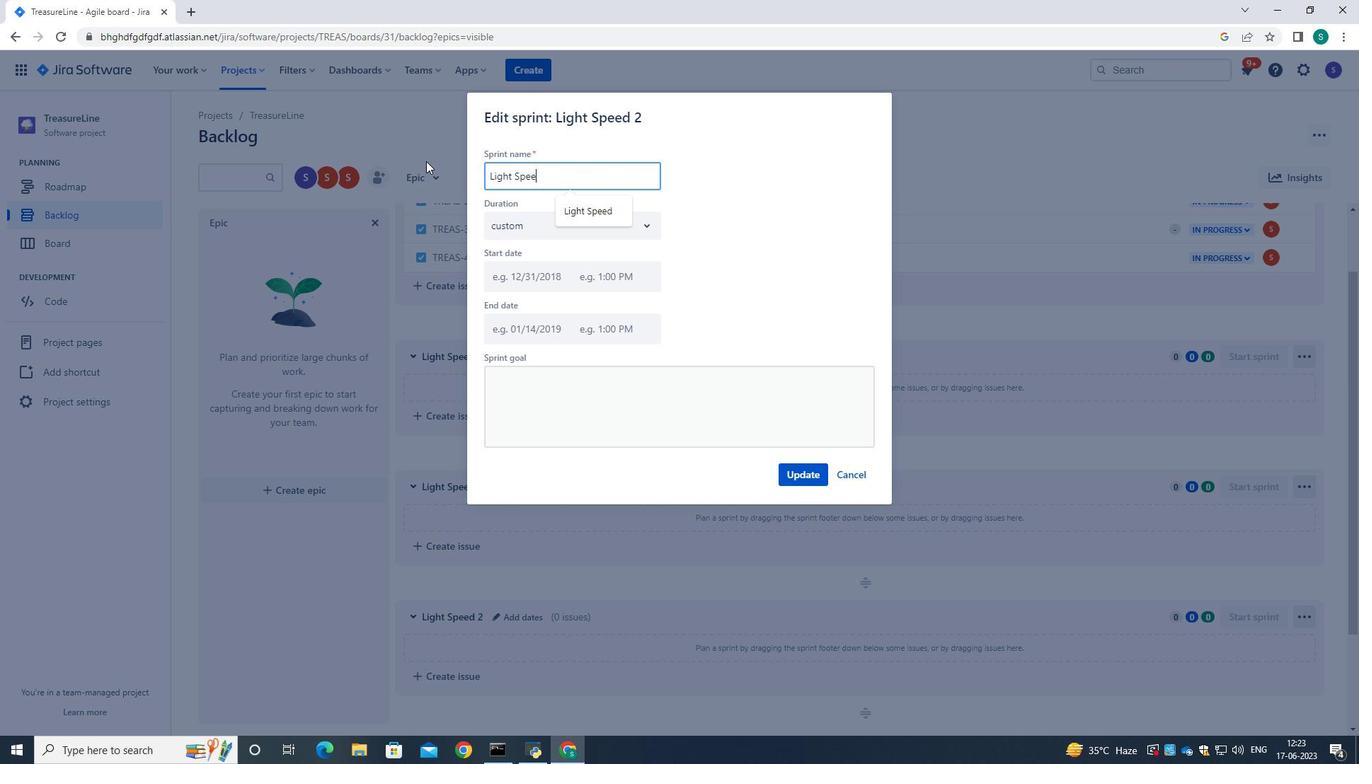 
Action: Mouse moved to (793, 476)
Screenshot: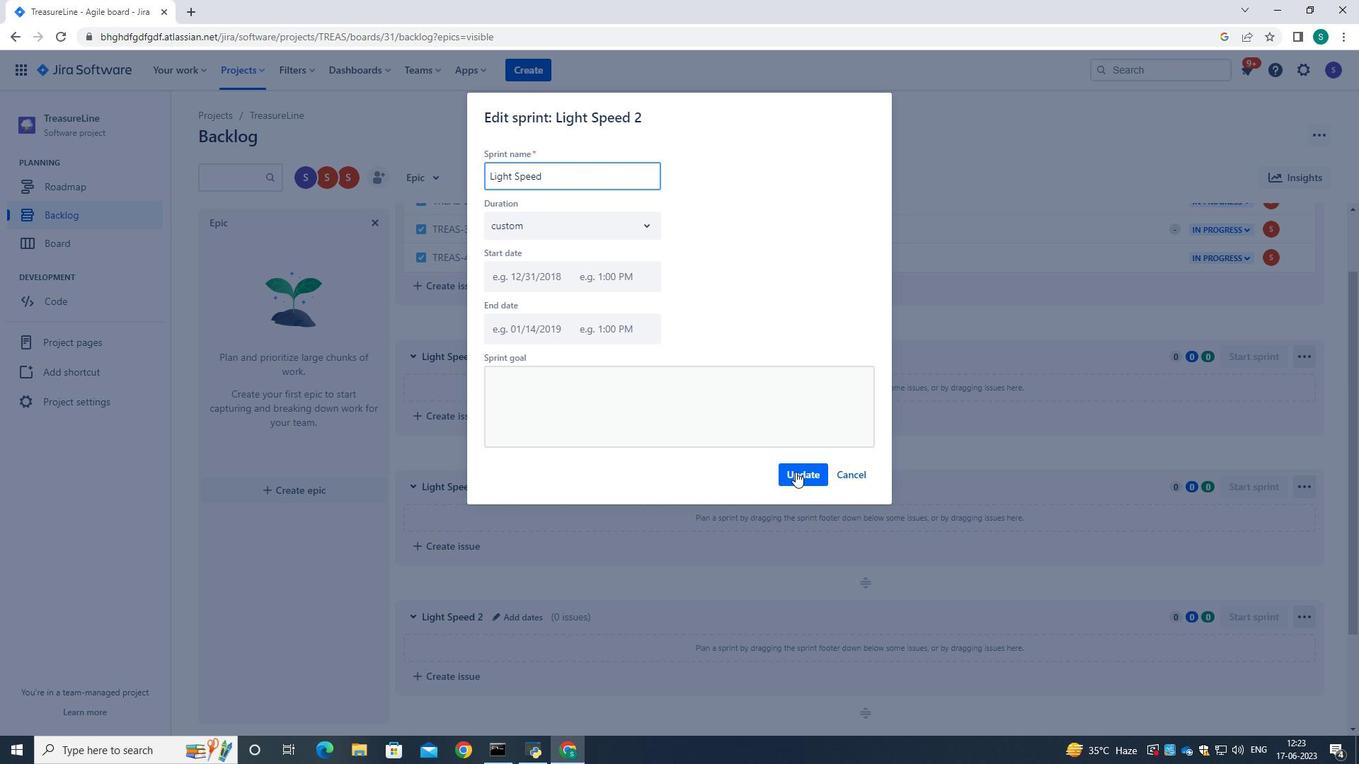 
Action: Mouse pressed left at (793, 476)
Screenshot: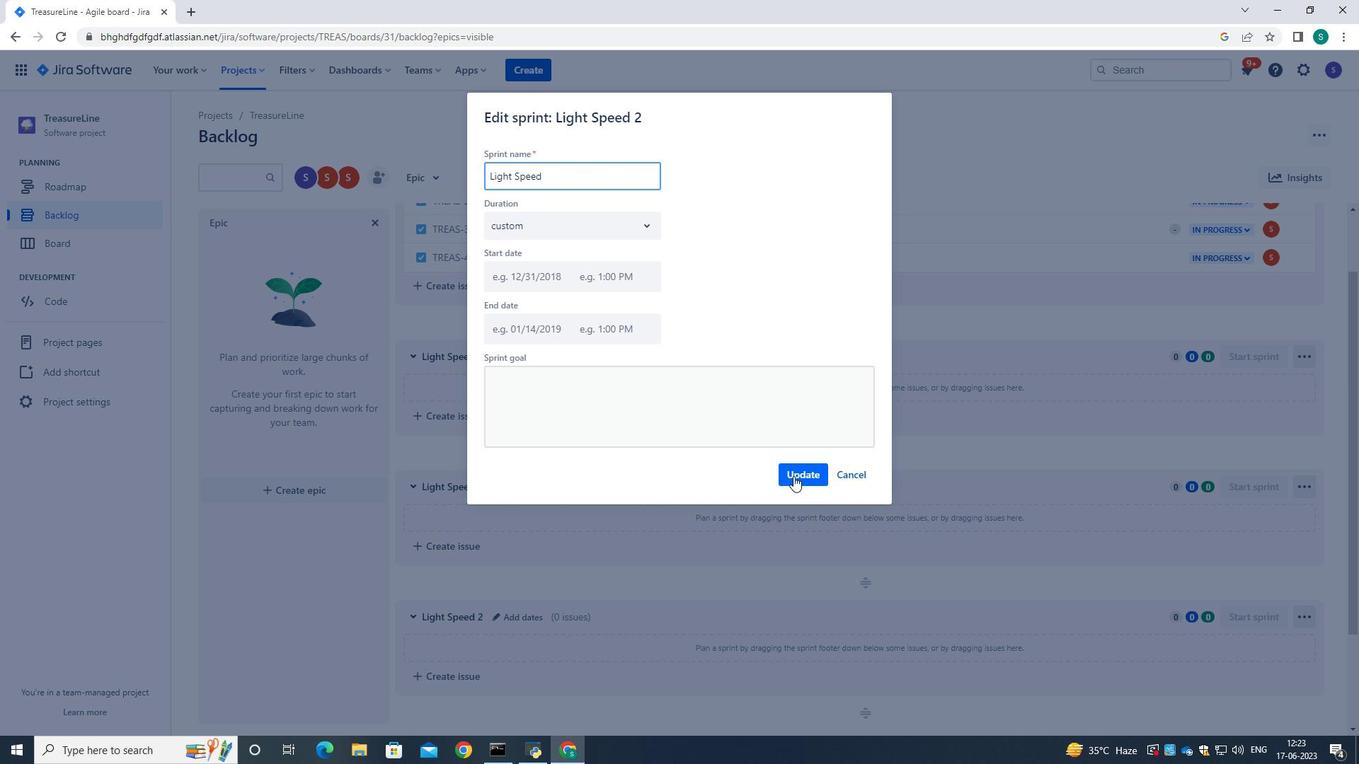 
Action: Mouse moved to (836, 369)
Screenshot: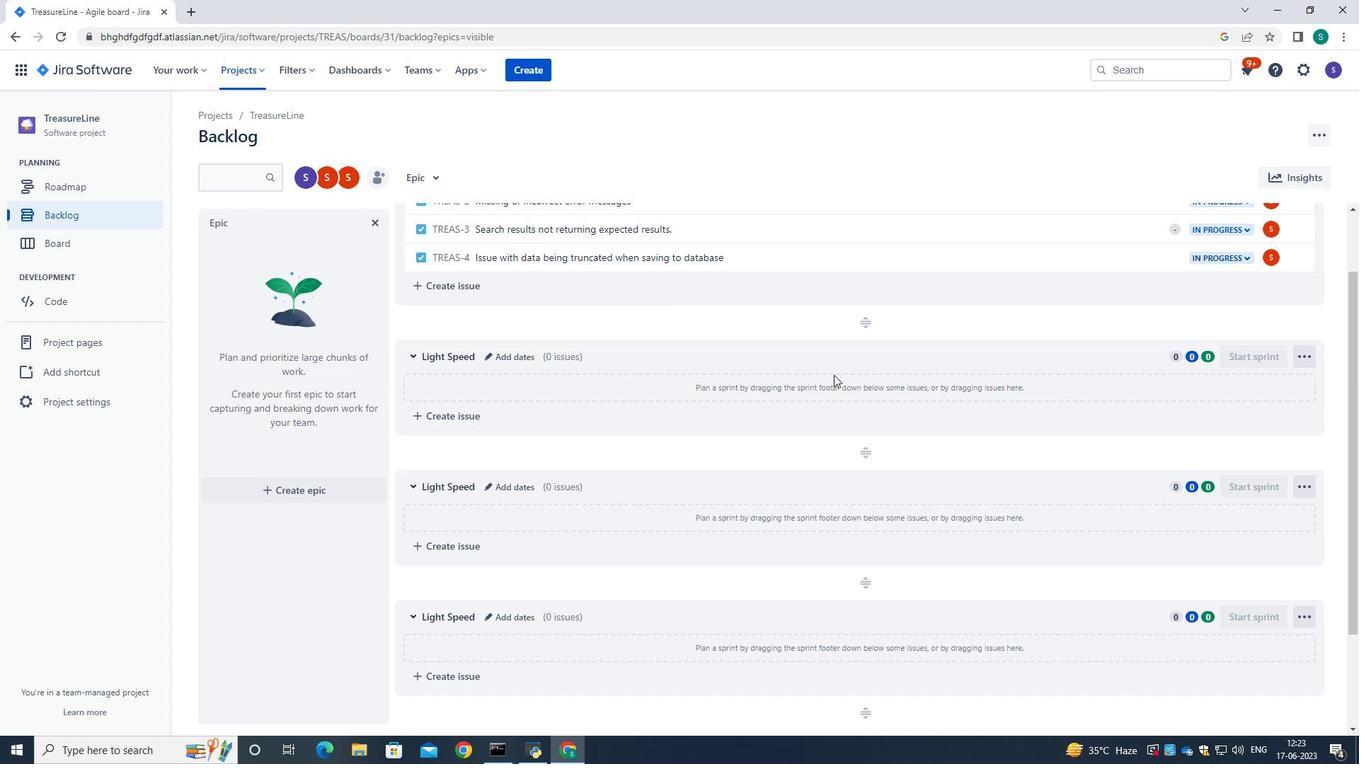 
Action: Mouse scrolled (836, 368) with delta (0, 0)
Screenshot: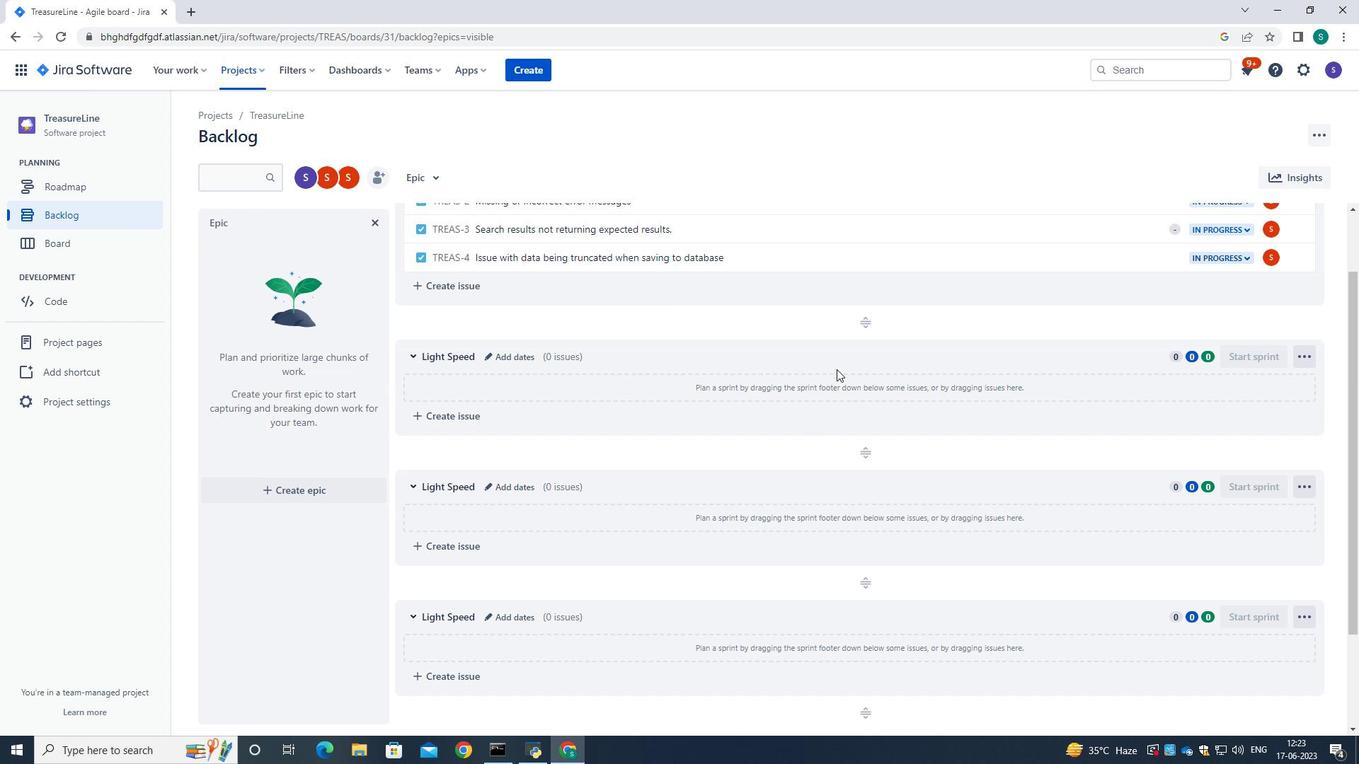 
Action: Mouse scrolled (836, 368) with delta (0, 0)
Screenshot: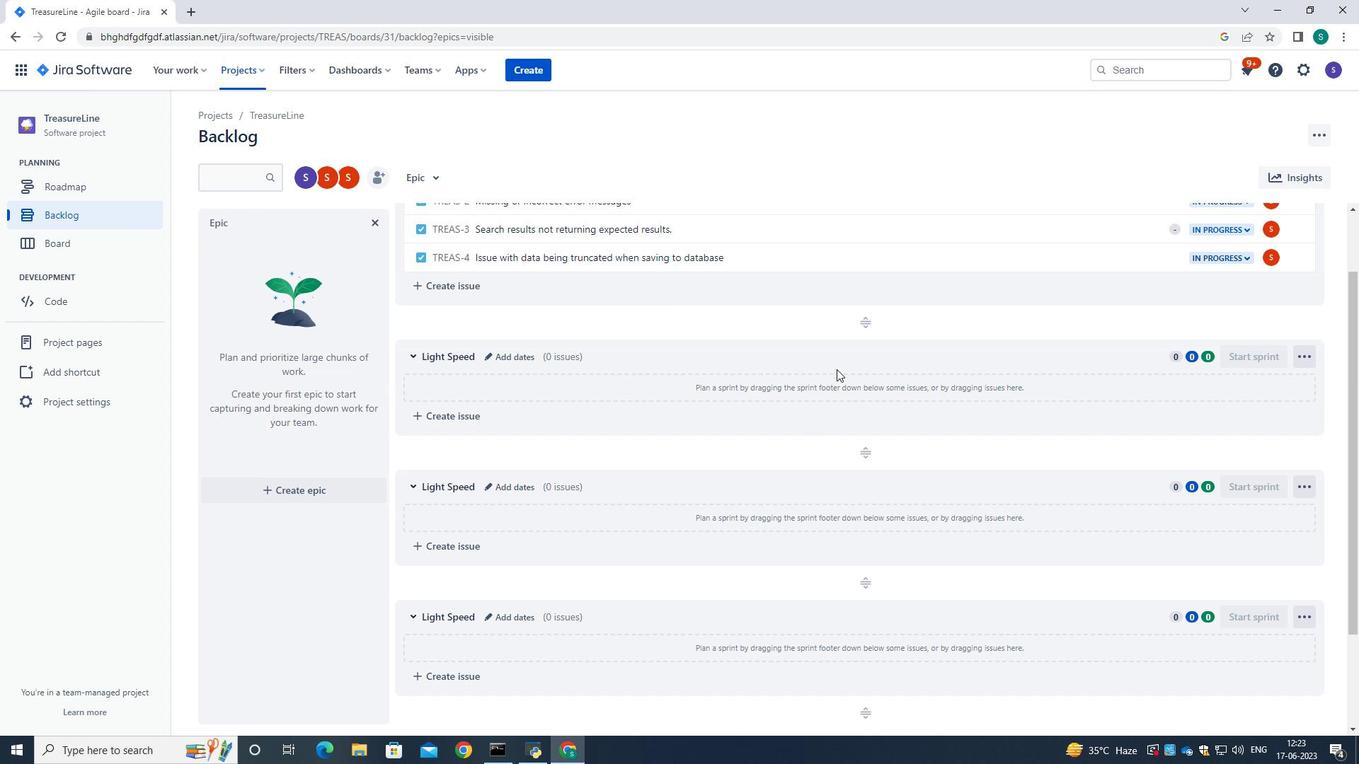 
Action: Mouse scrolled (836, 368) with delta (0, 0)
Screenshot: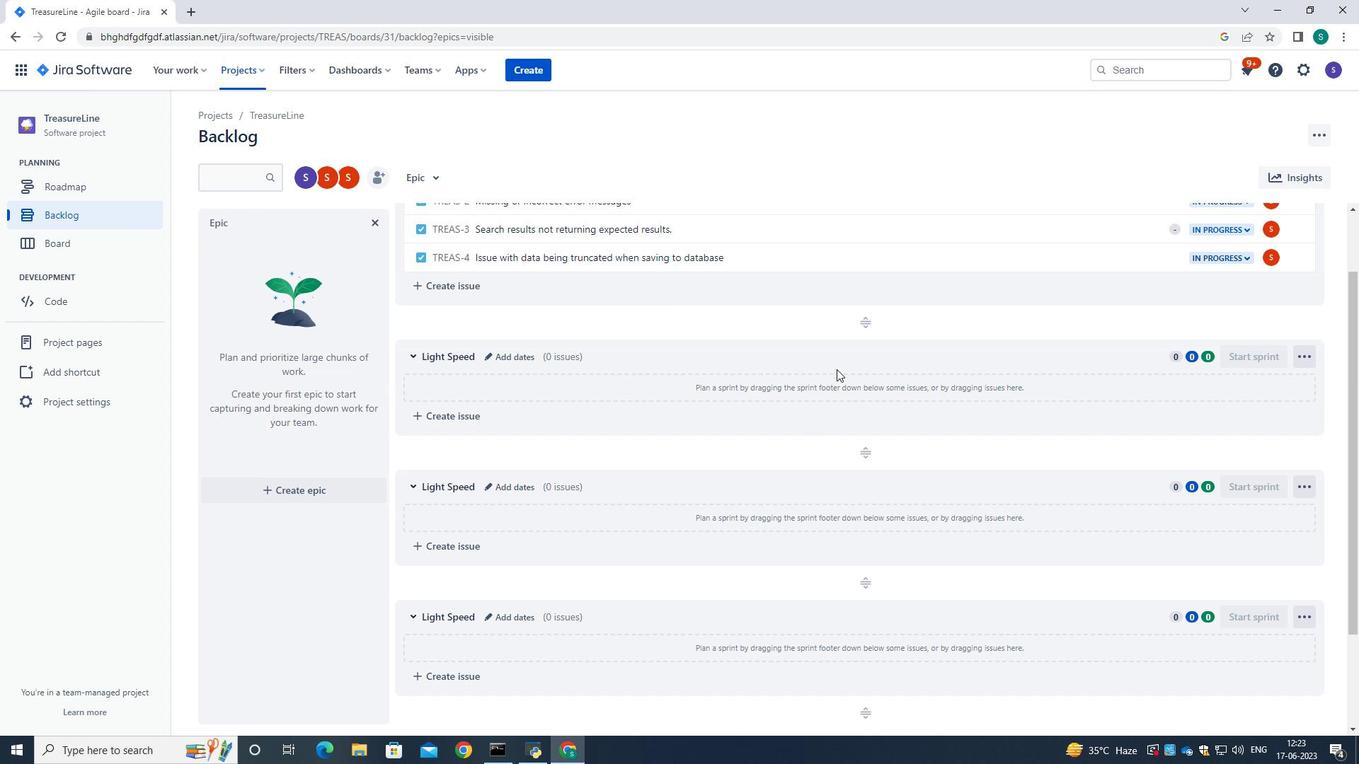 
Action: Mouse scrolled (836, 370) with delta (0, 0)
Screenshot: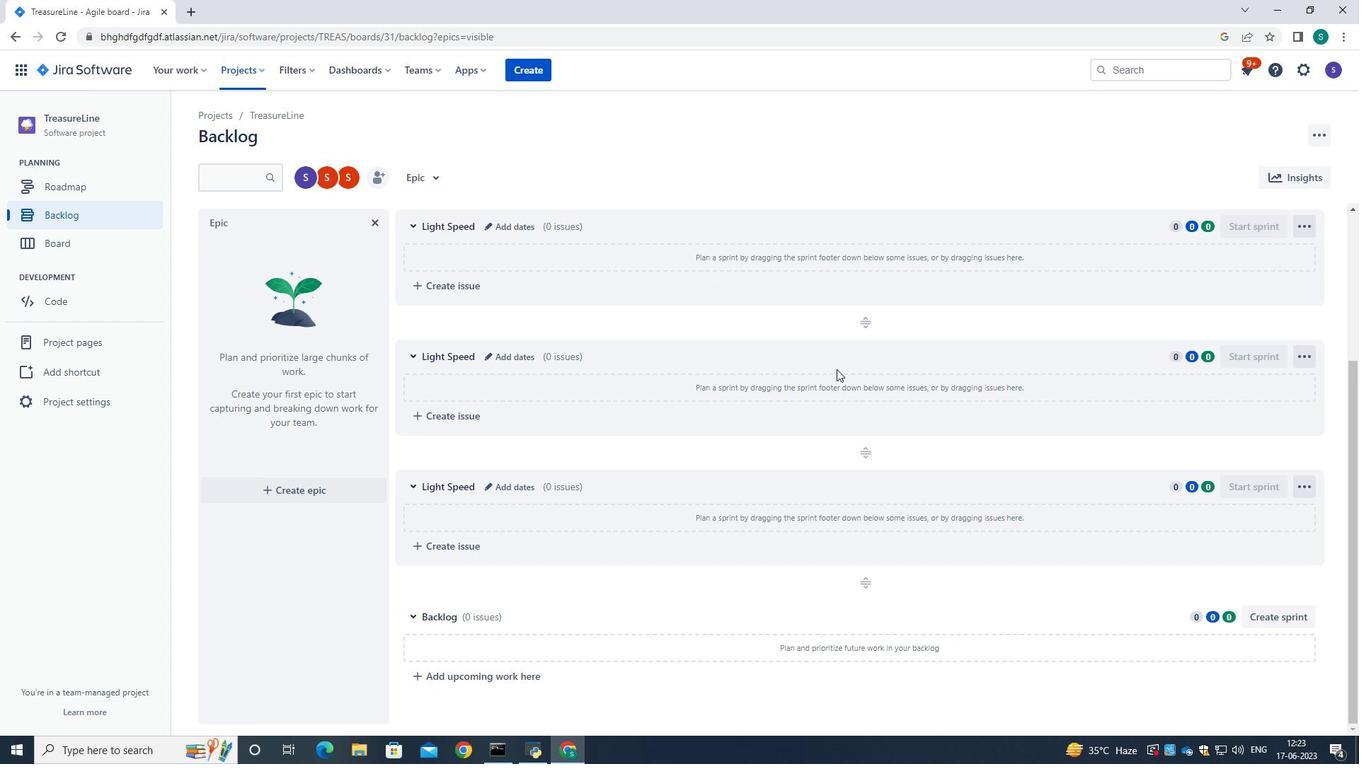 
Action: Mouse scrolled (836, 370) with delta (0, 0)
Screenshot: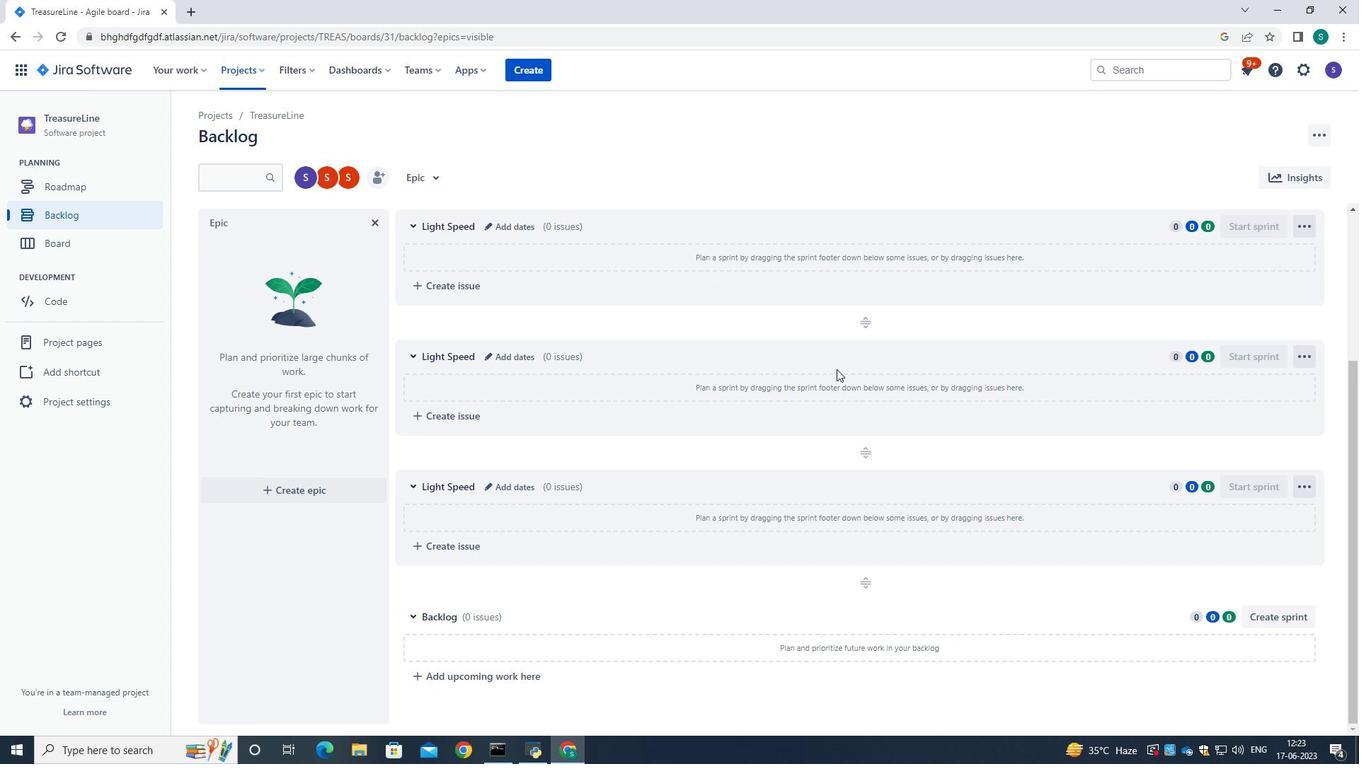 
Action: Mouse scrolled (836, 370) with delta (0, 0)
Screenshot: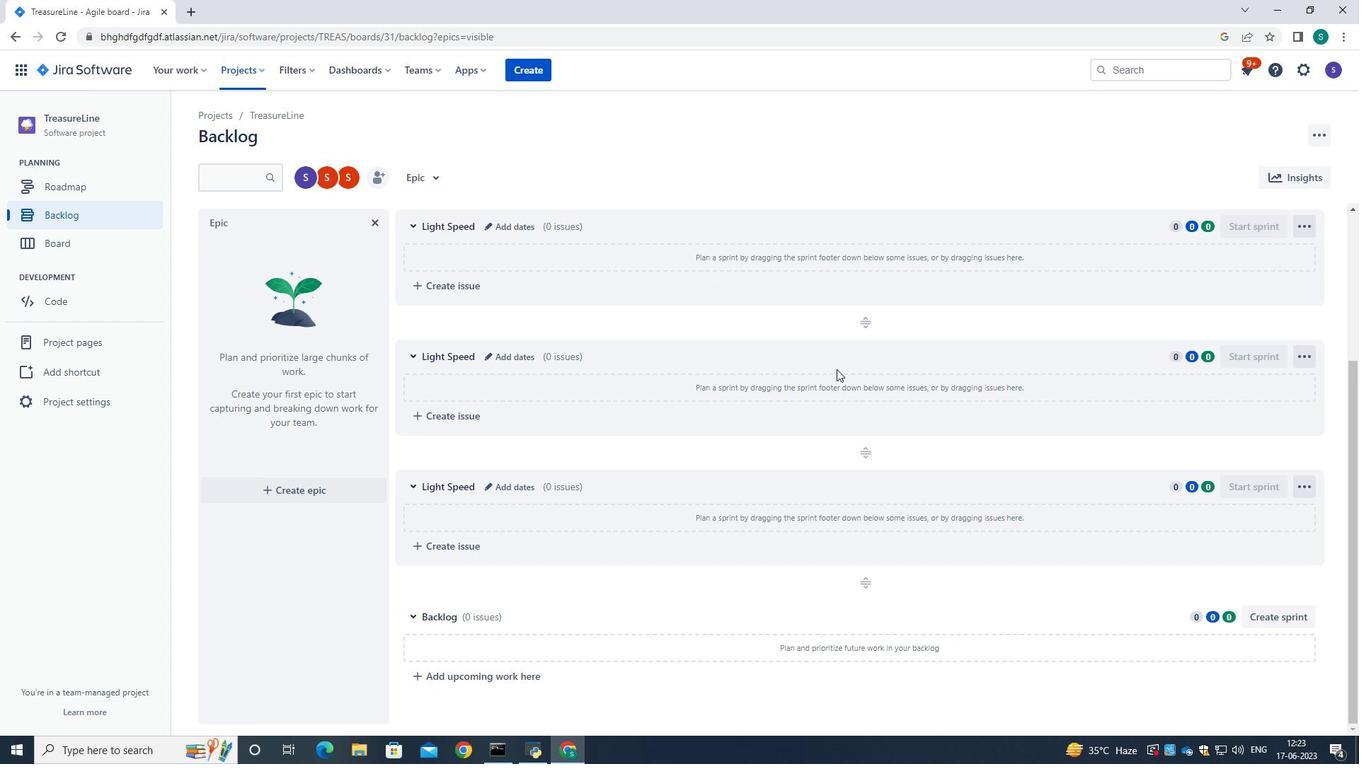 
Action: Mouse scrolled (836, 370) with delta (0, 0)
Screenshot: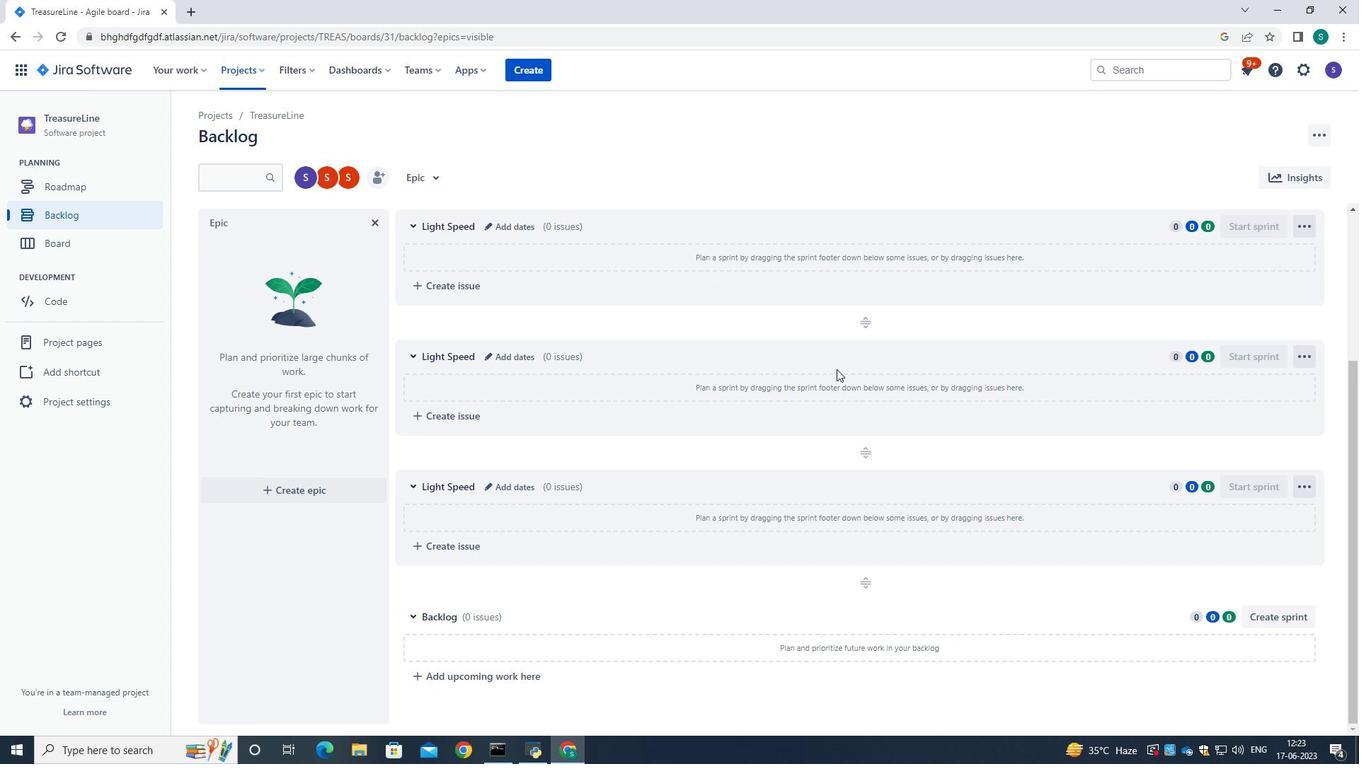 
Action: Mouse scrolled (836, 370) with delta (0, 0)
Screenshot: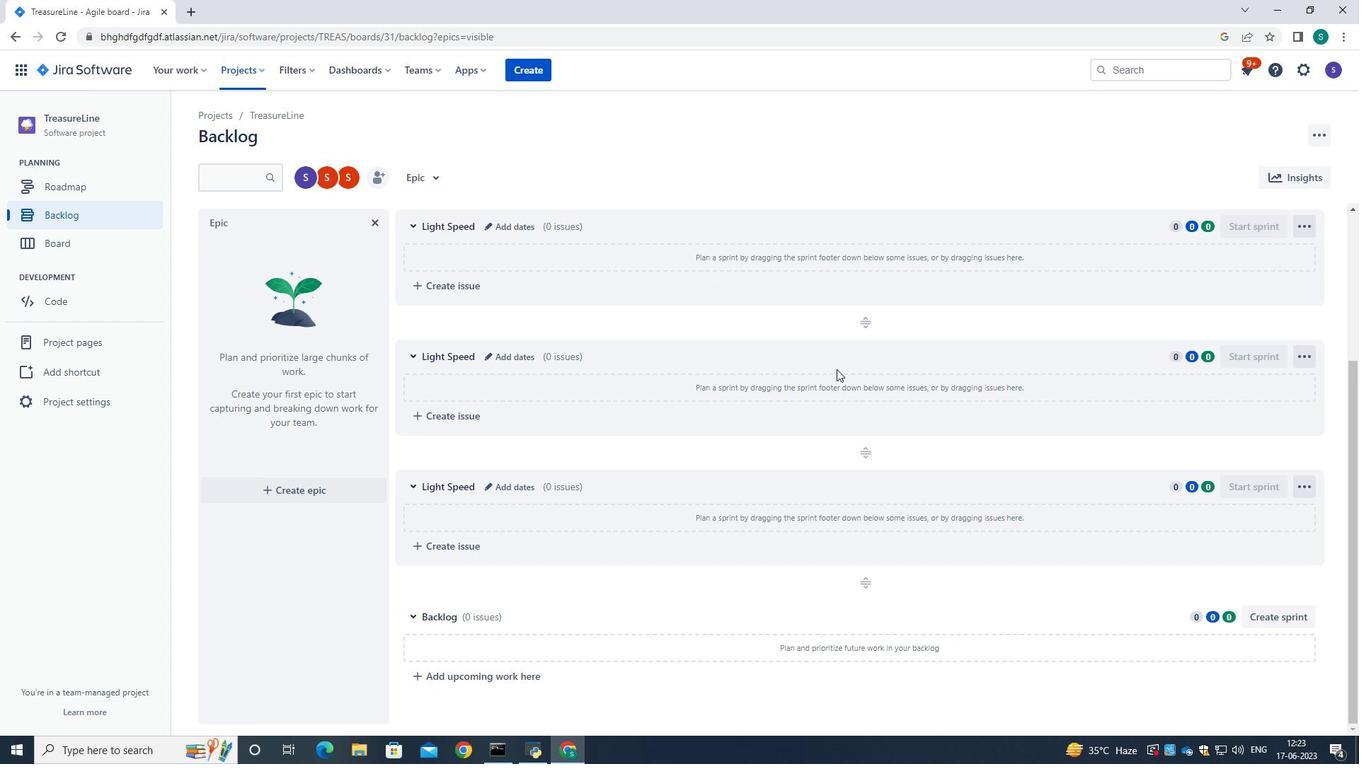 
